 Task: Create List Onboarding in Board IT Management to Workspace Customer Service. Create List Offboarding in Board Social Media Content Creation to Workspace Customer Service. Create List Employee Benefits in Board Market Sizing and Segmentation to Workspace Customer Service
Action: Mouse moved to (86, 330)
Screenshot: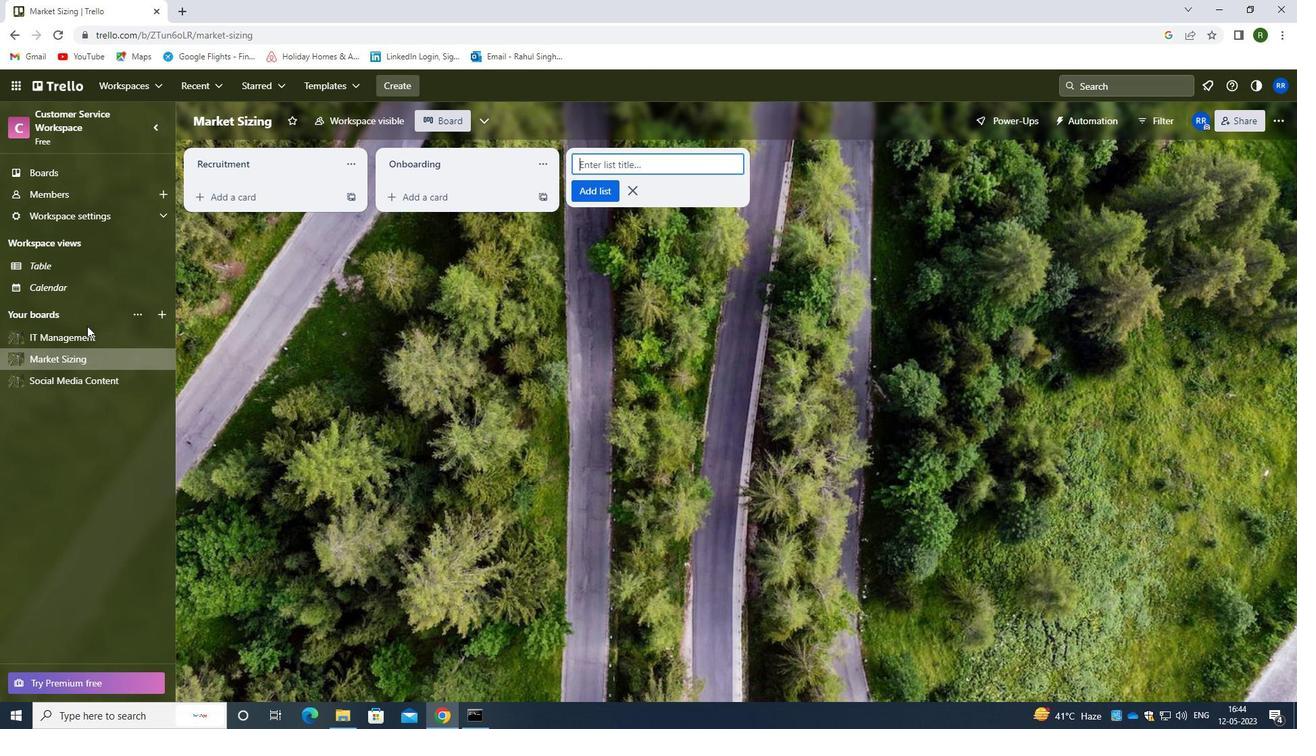 
Action: Mouse pressed left at (86, 330)
Screenshot: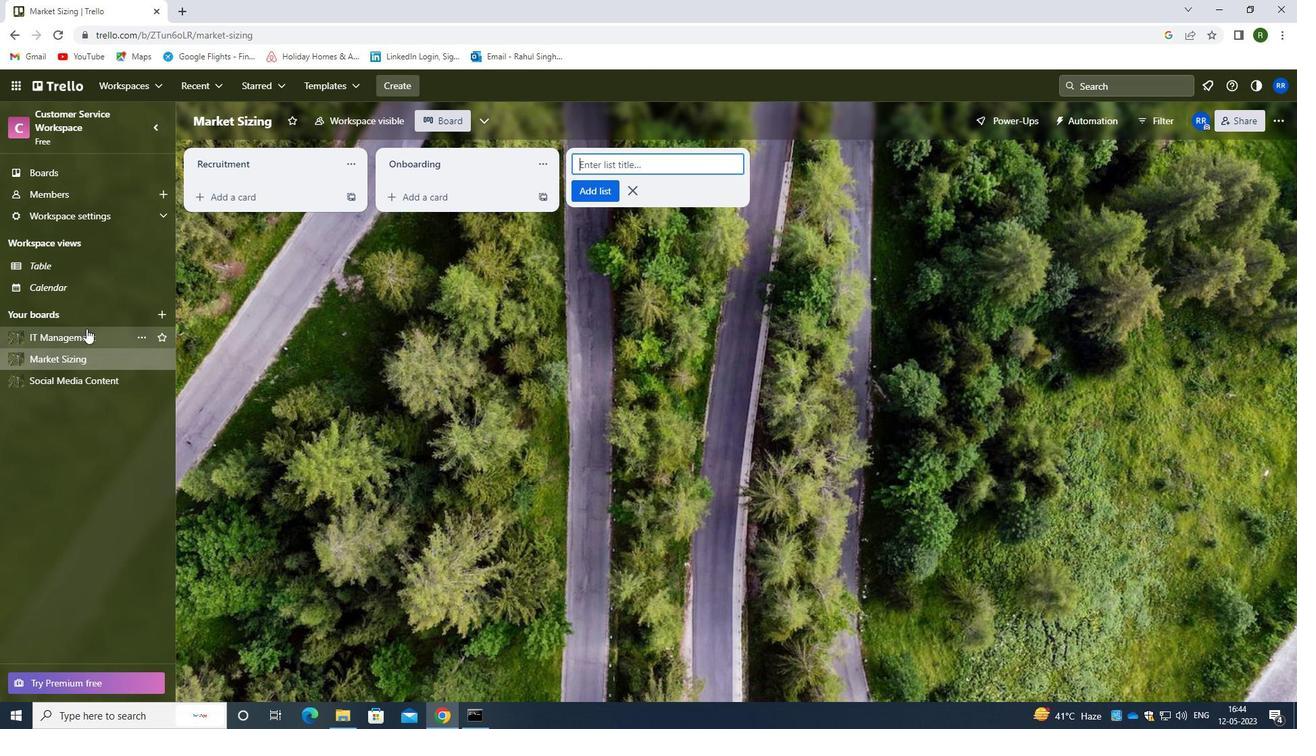 
Action: Mouse moved to (644, 155)
Screenshot: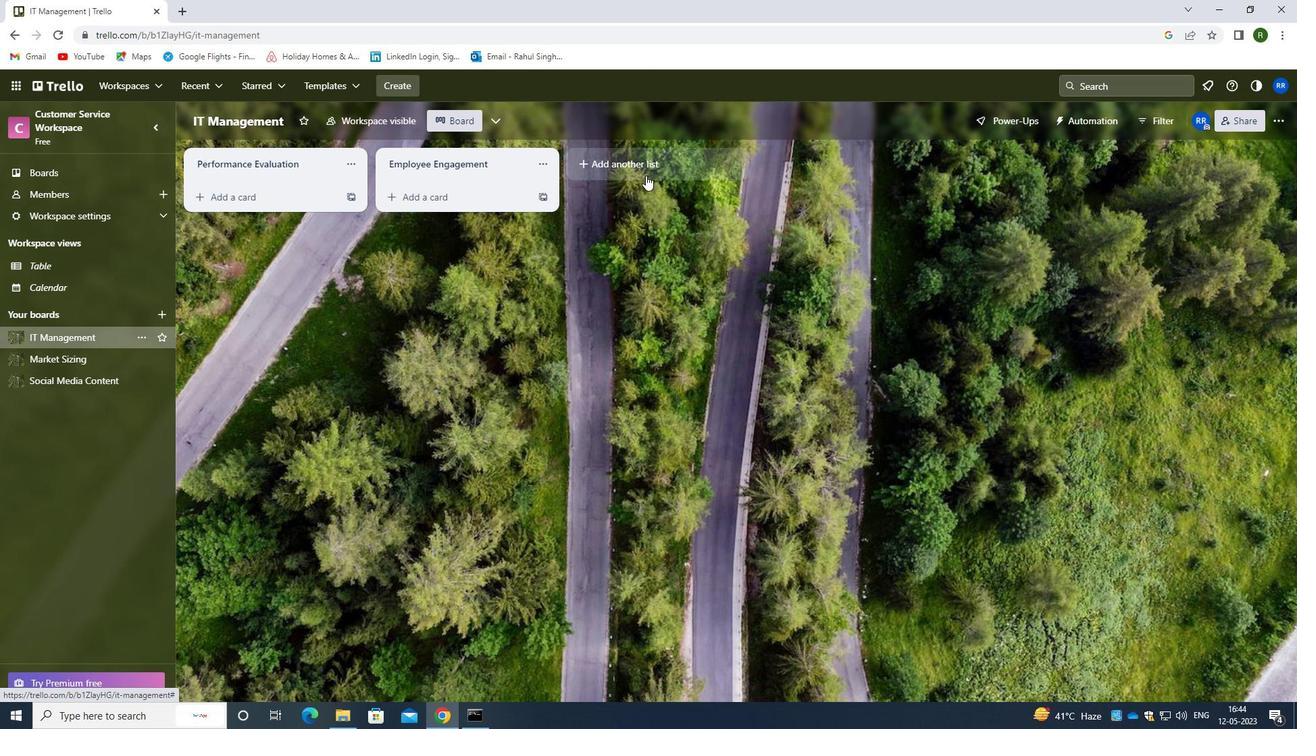 
Action: Mouse pressed left at (644, 155)
Screenshot: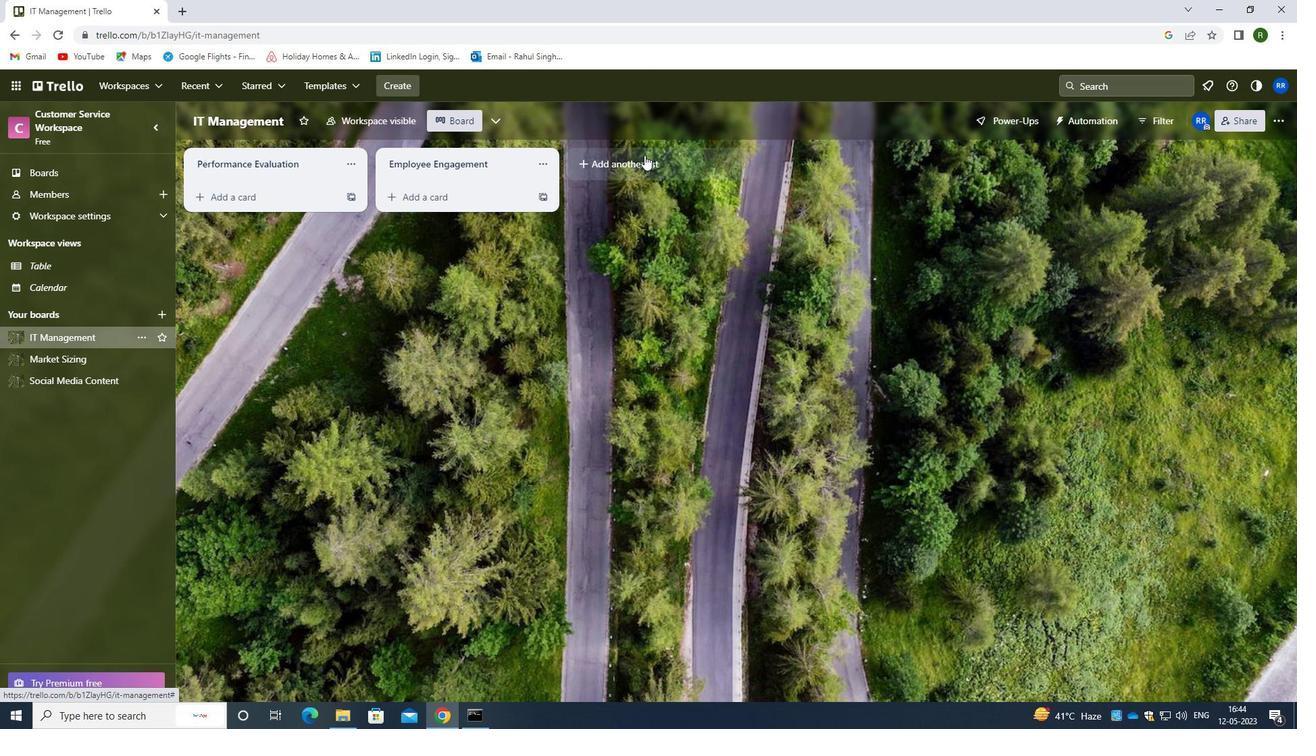 
Action: Mouse moved to (623, 164)
Screenshot: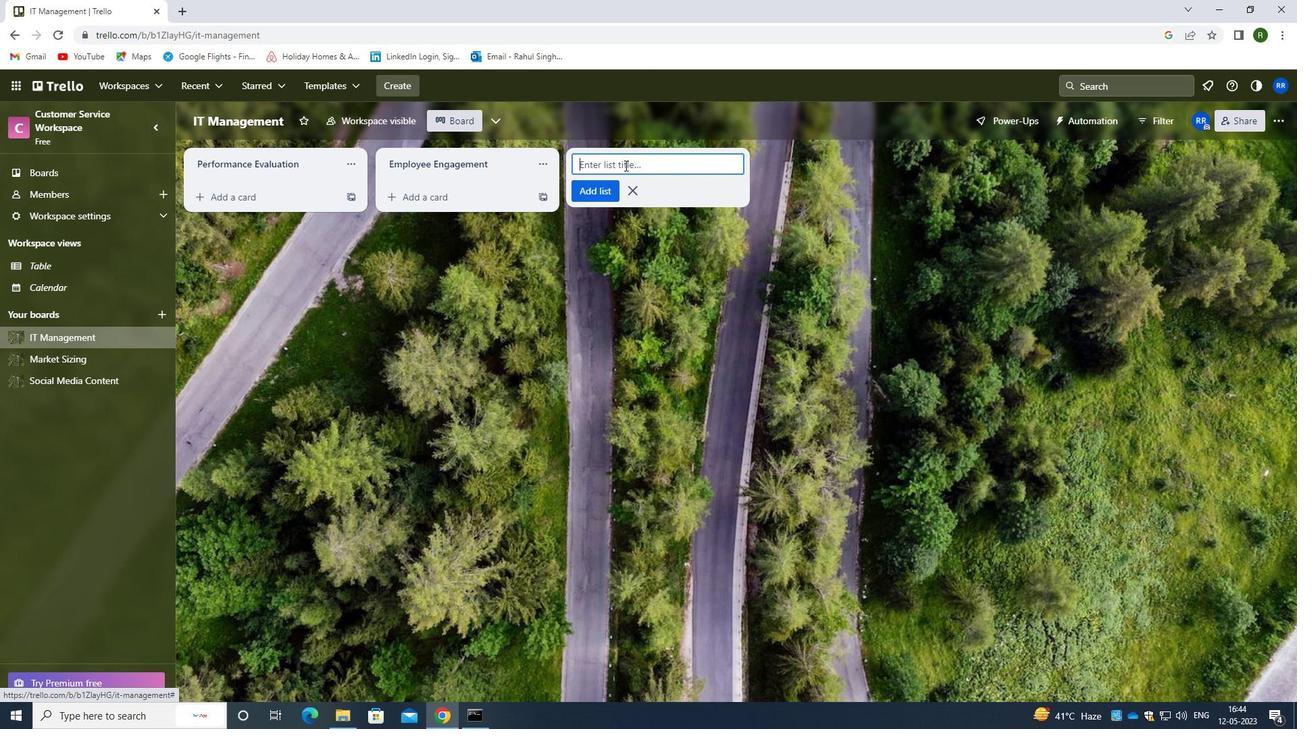
Action: Mouse pressed left at (623, 164)
Screenshot: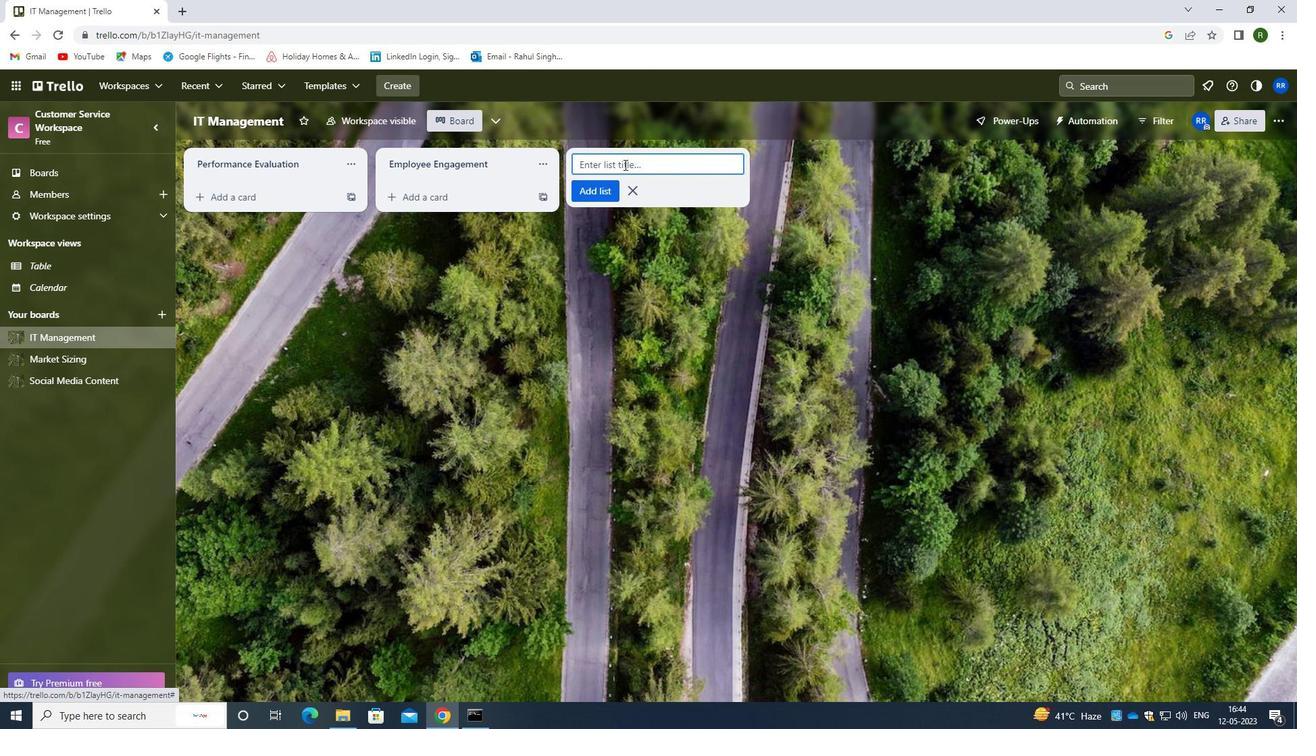 
Action: Mouse moved to (570, 141)
Screenshot: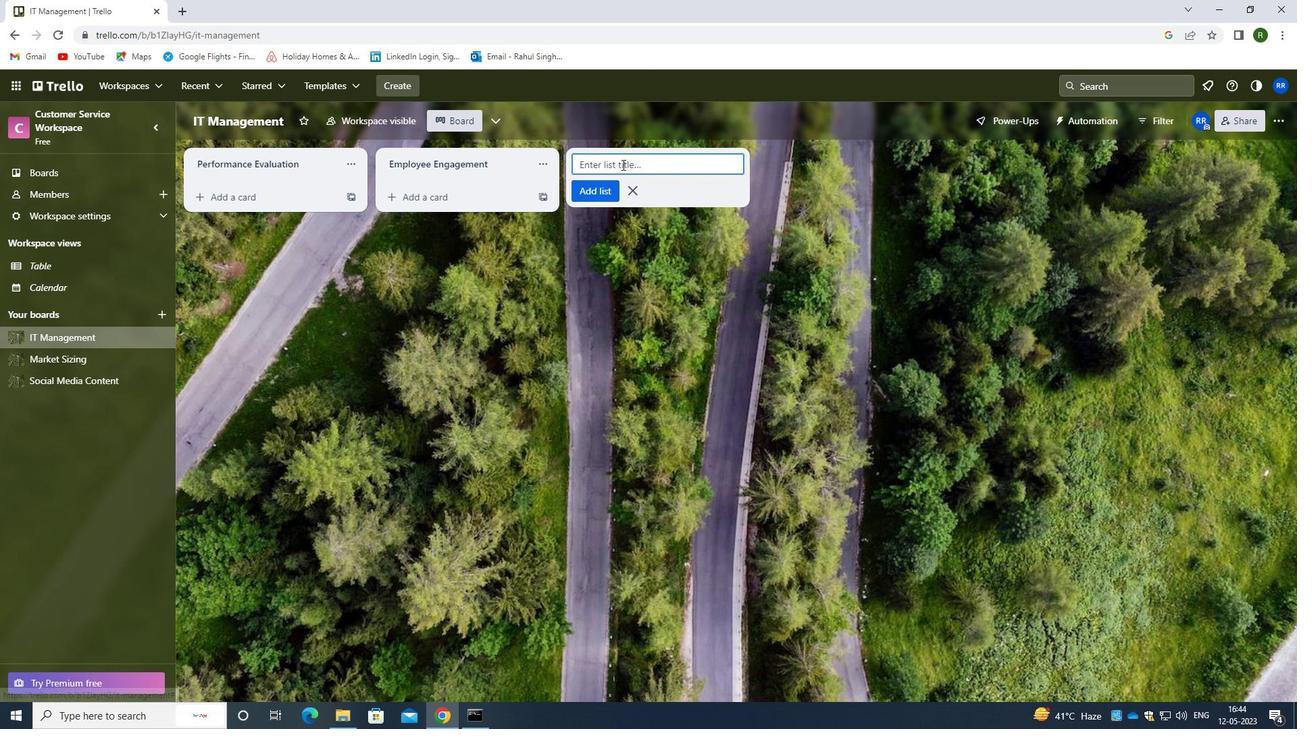 
Action: Key pressed <Key.caps_lock>b<Key.backspace>o<Key.caps_lock>nboarding
Screenshot: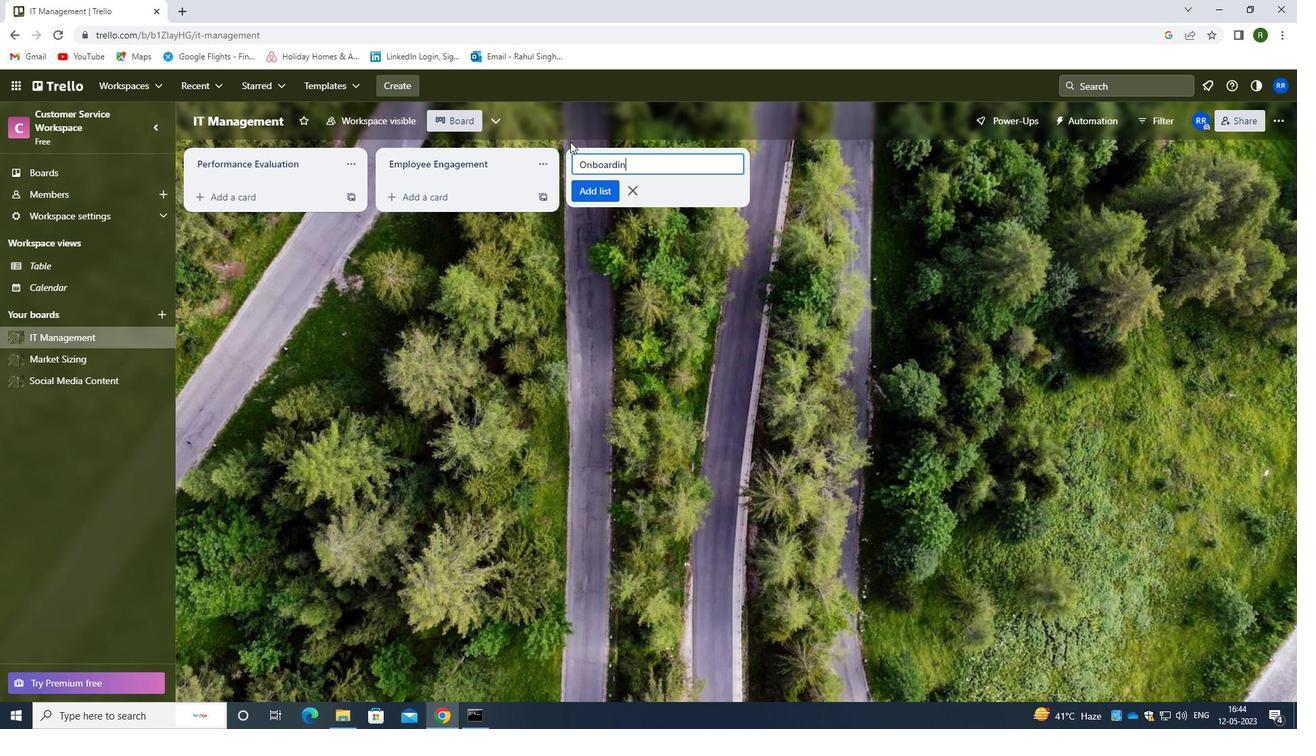 
Action: Mouse moved to (601, 196)
Screenshot: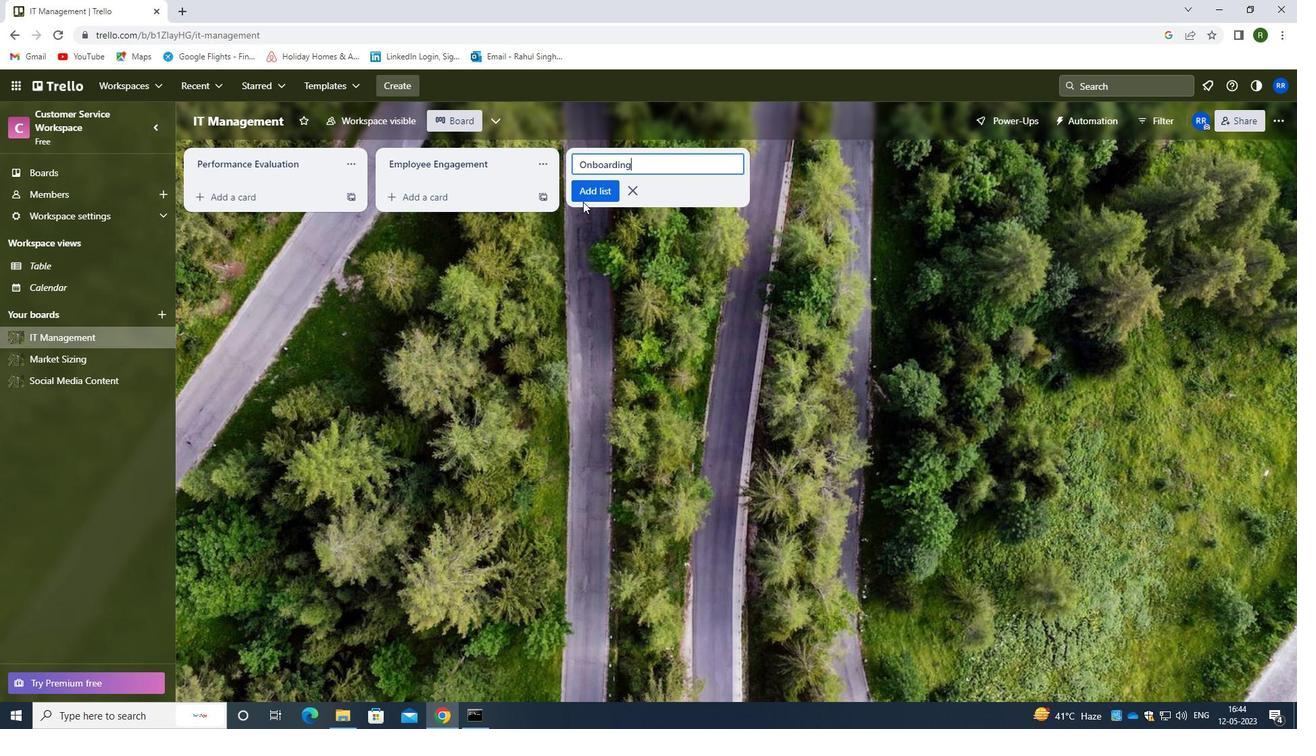
Action: Mouse pressed left at (601, 196)
Screenshot: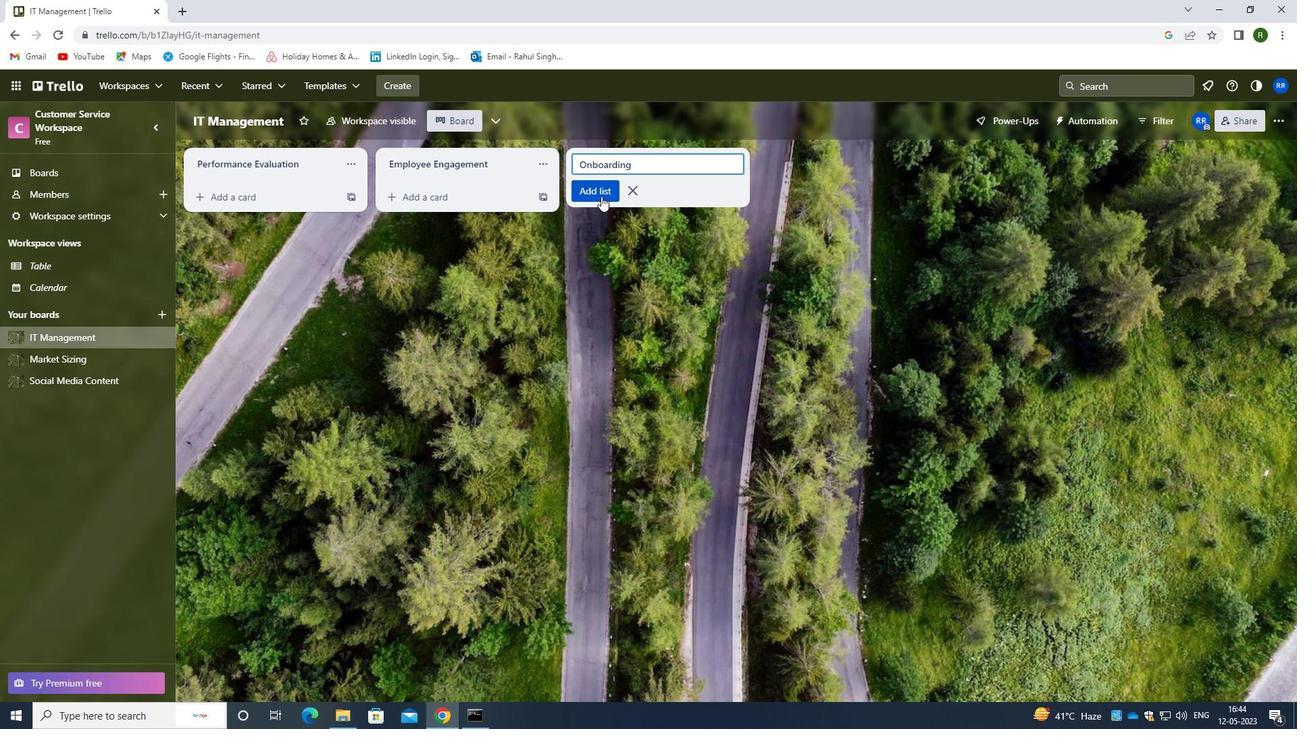 
Action: Mouse moved to (91, 377)
Screenshot: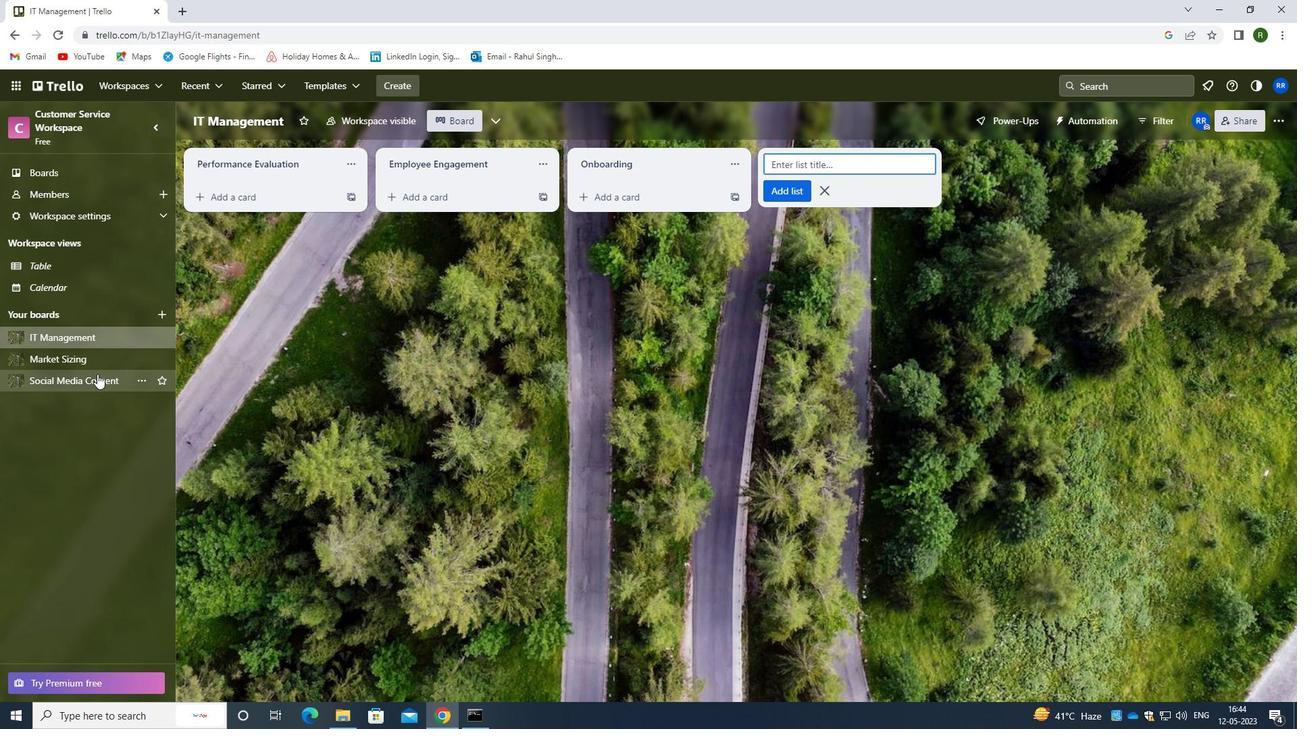 
Action: Mouse pressed left at (91, 377)
Screenshot: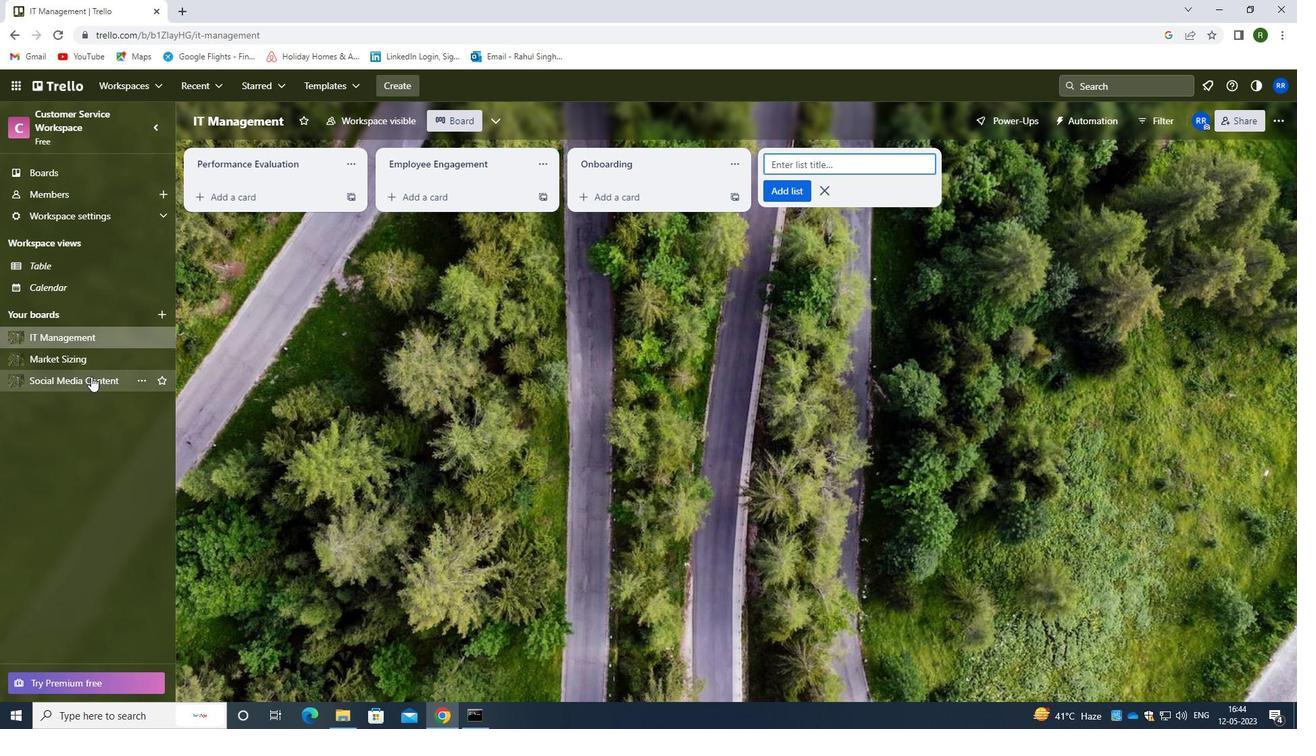 
Action: Mouse moved to (601, 162)
Screenshot: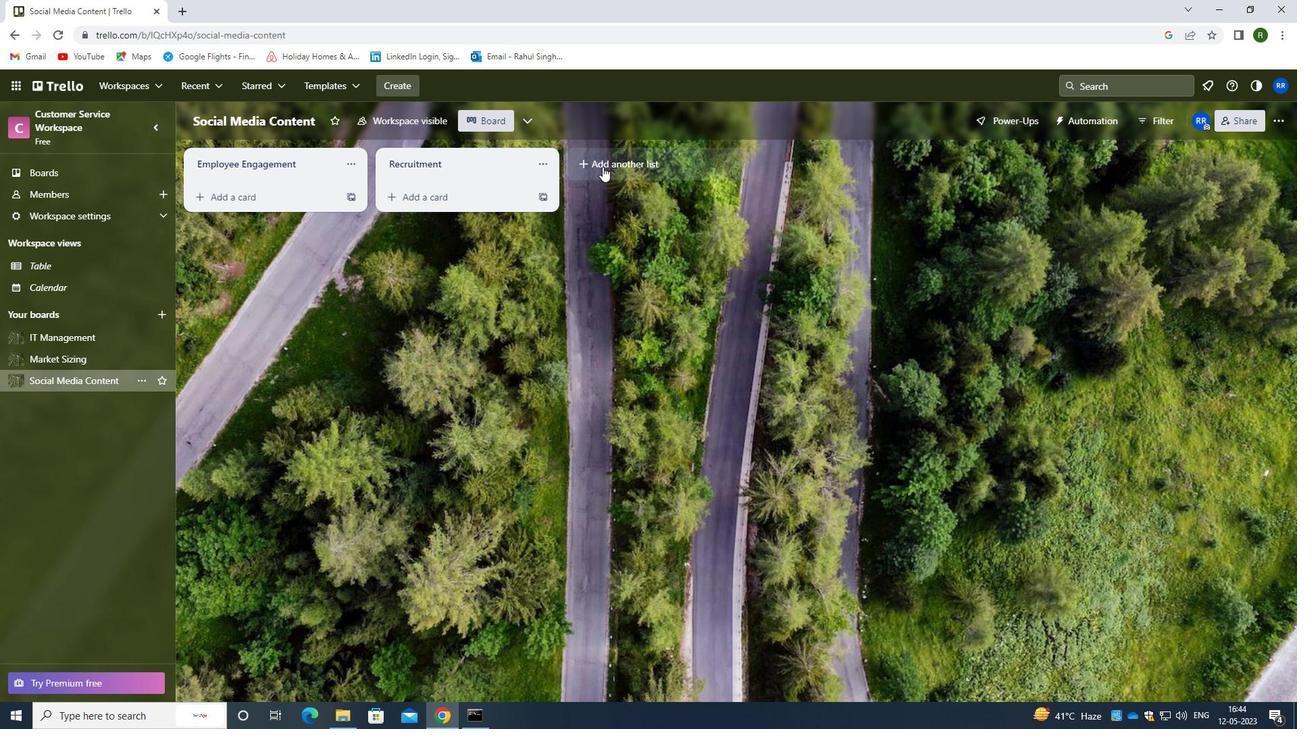 
Action: Mouse pressed left at (601, 162)
Screenshot: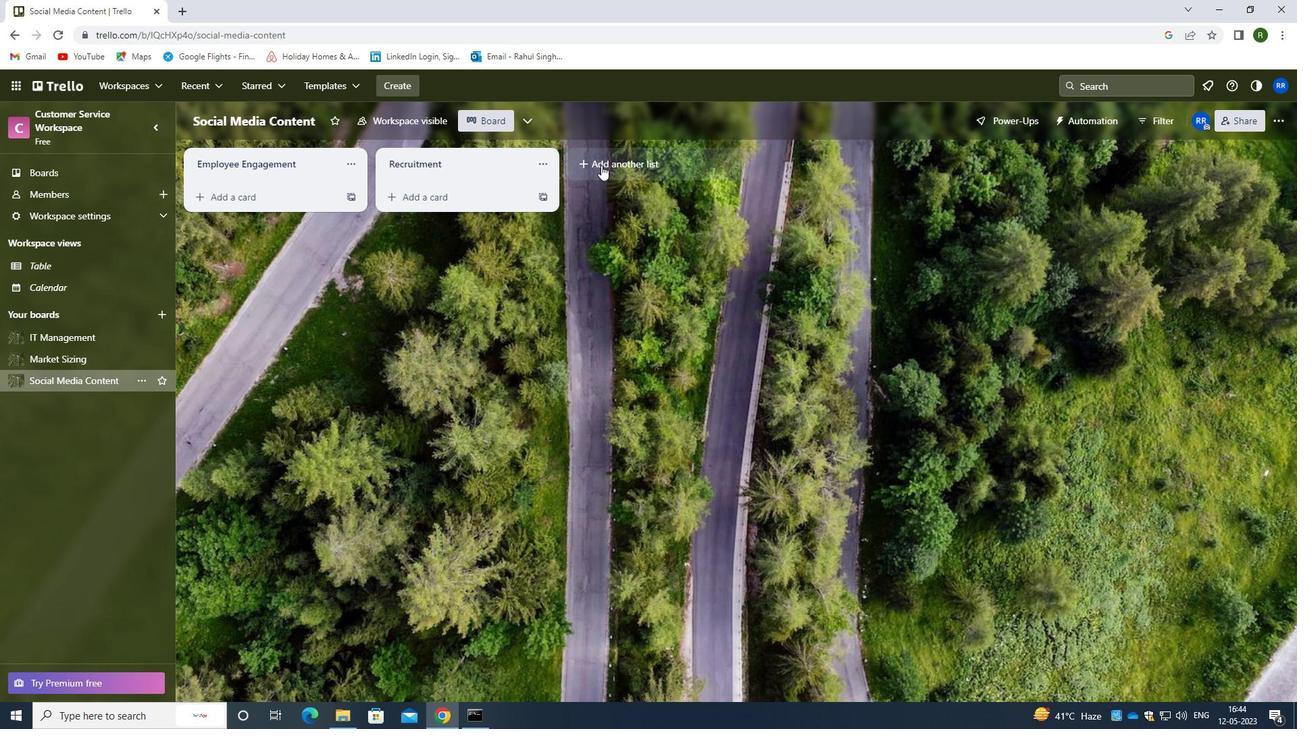 
Action: Mouse moved to (610, 172)
Screenshot: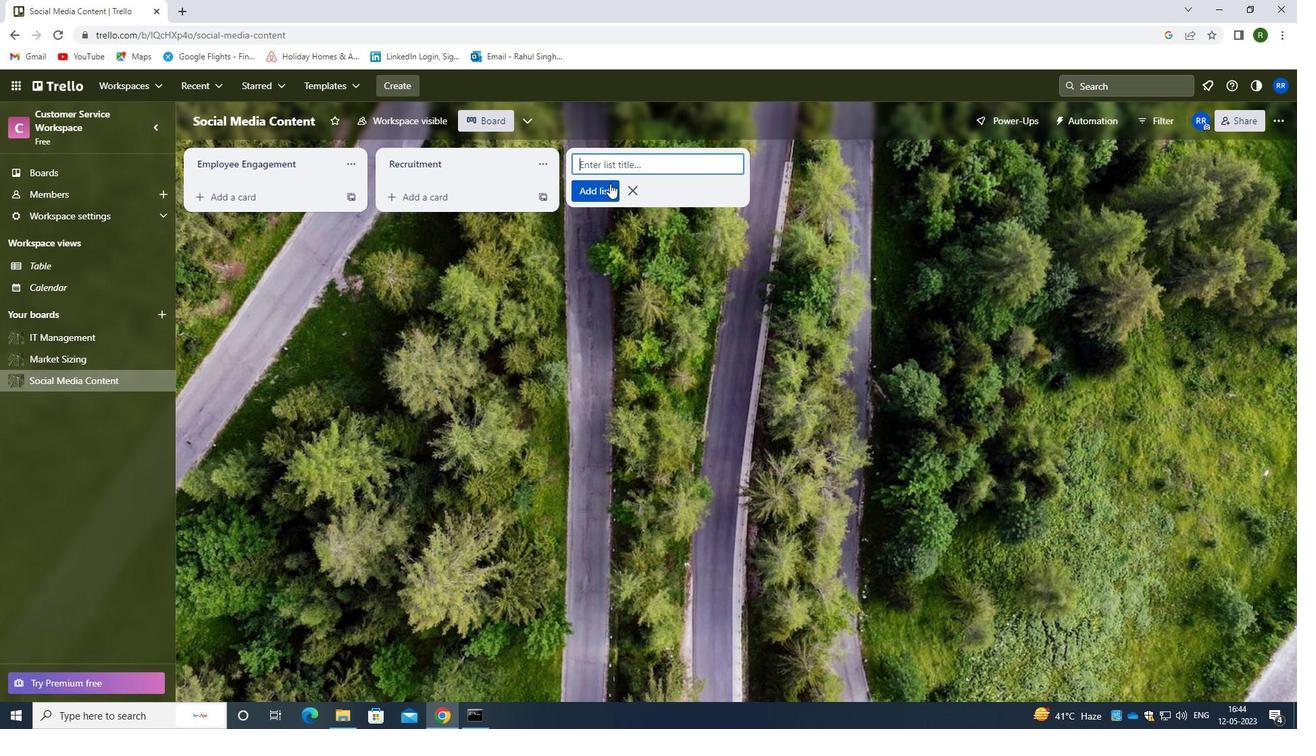 
Action: Key pressed <Key.caps_lock>o<Key.caps_lock>ffboarding
Screenshot: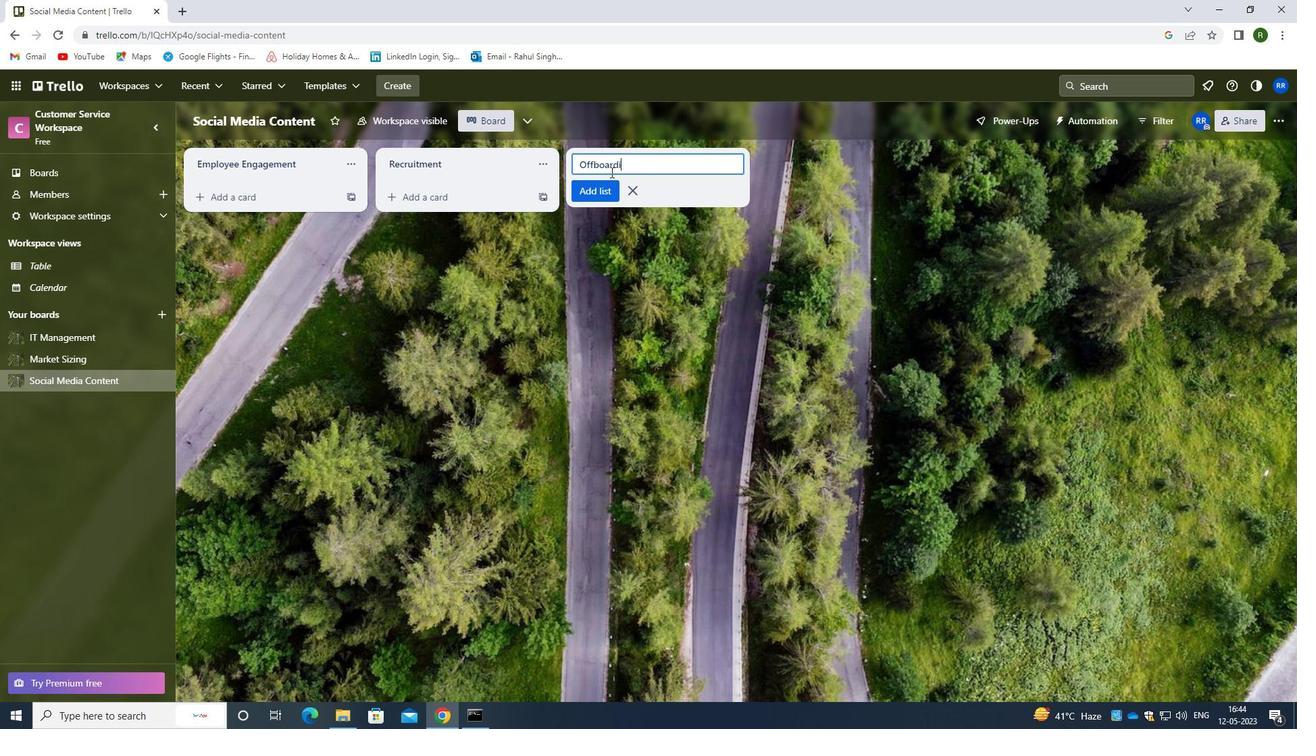 
Action: Mouse moved to (595, 193)
Screenshot: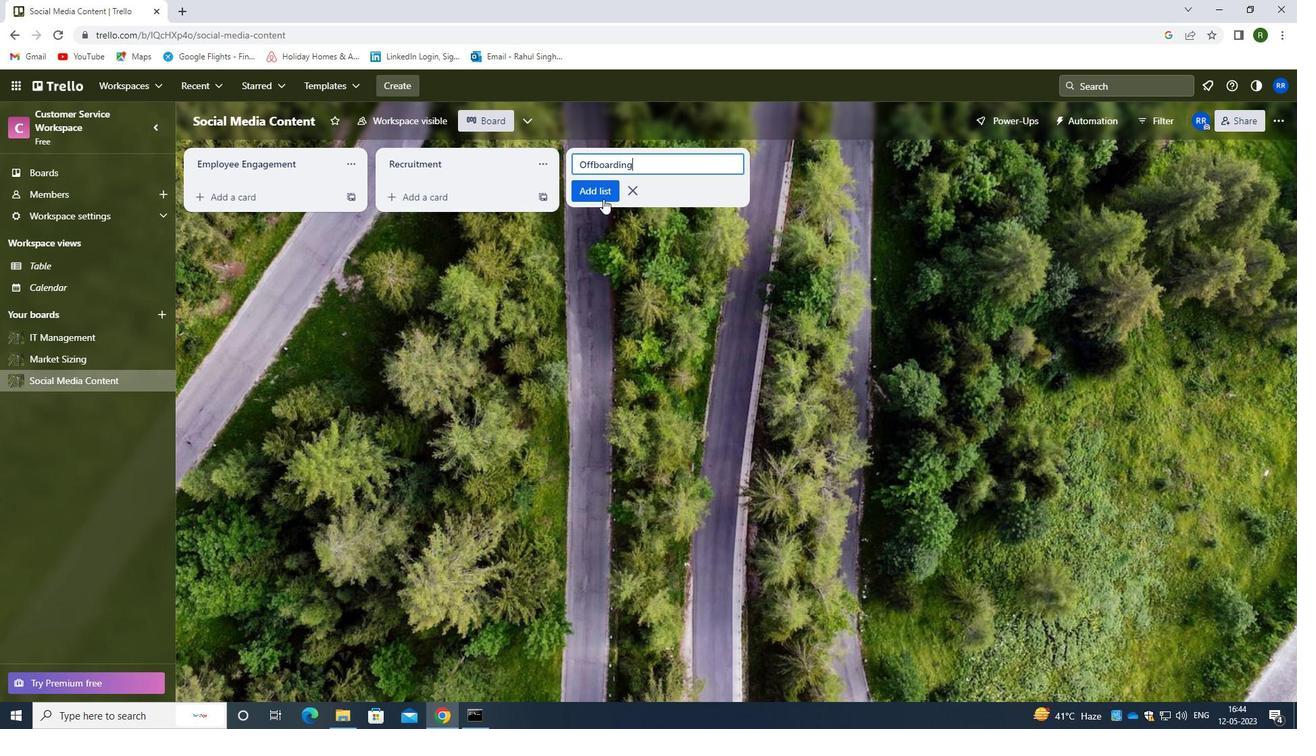 
Action: Mouse pressed left at (595, 193)
Screenshot: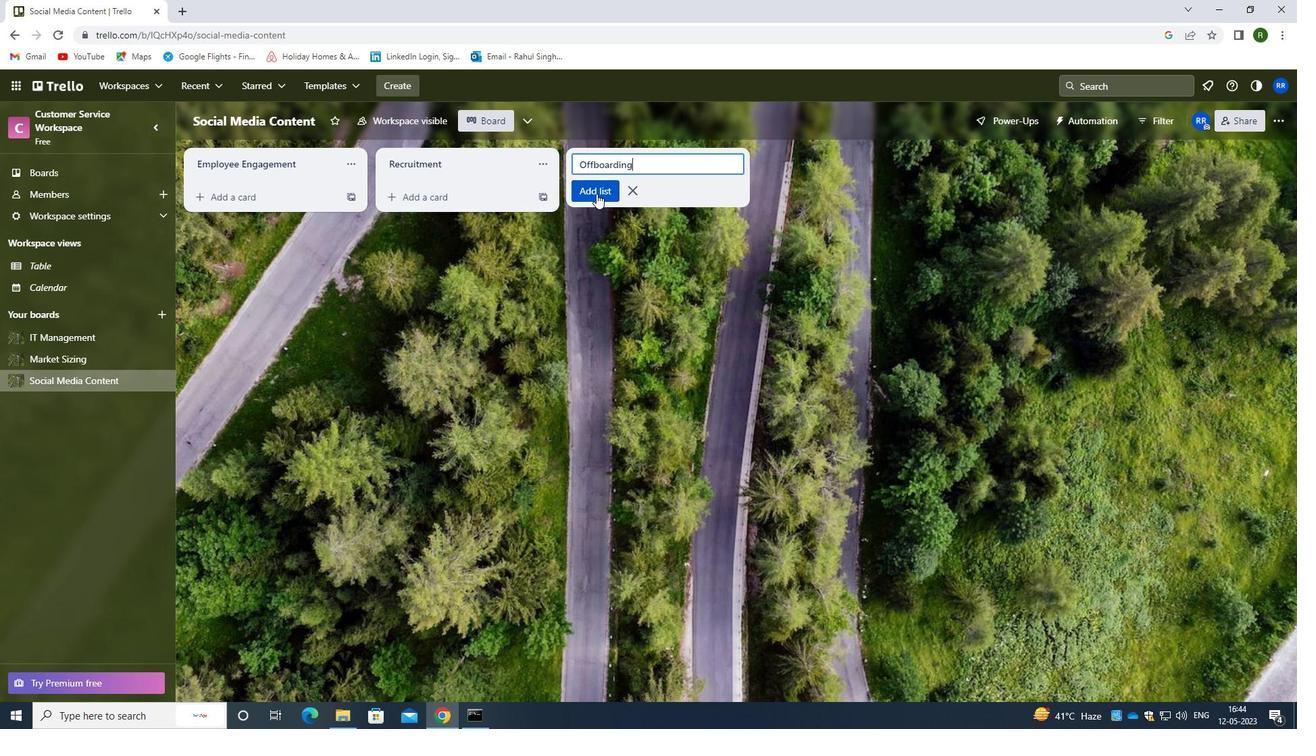 
Action: Mouse moved to (114, 366)
Screenshot: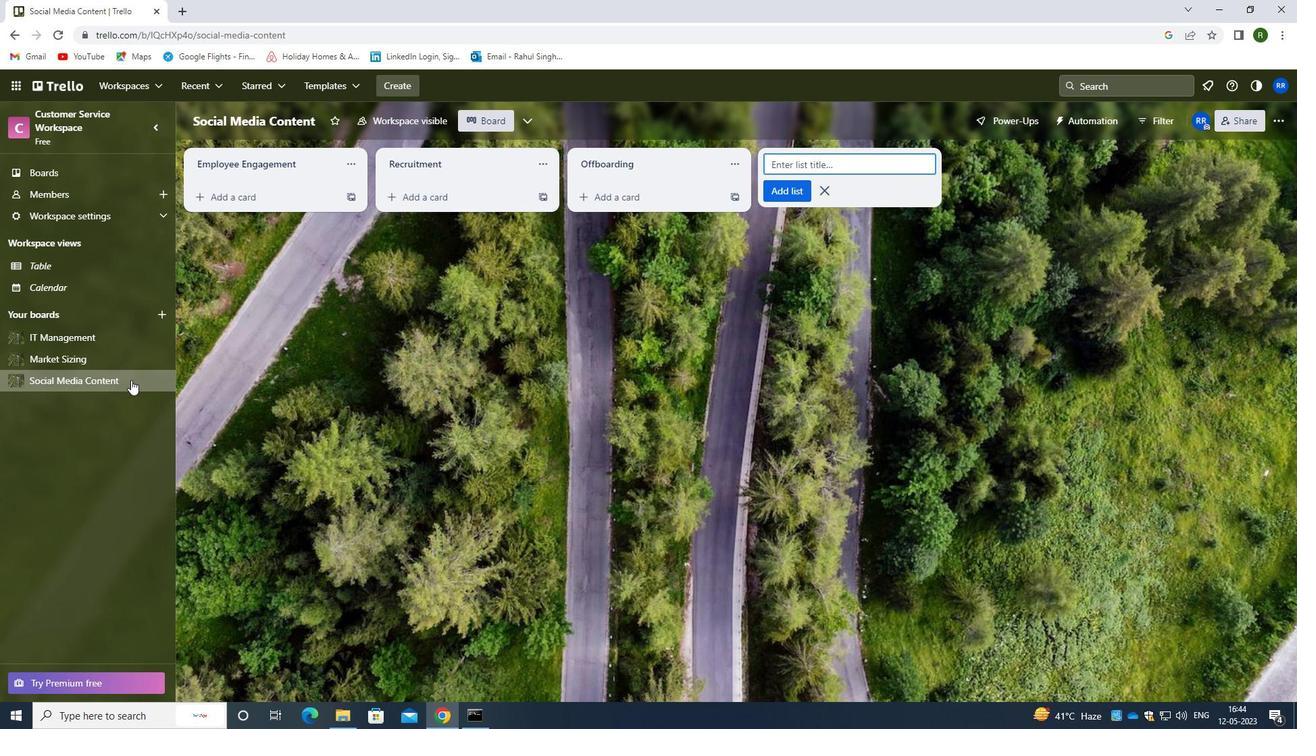
Action: Mouse pressed left at (114, 366)
Screenshot: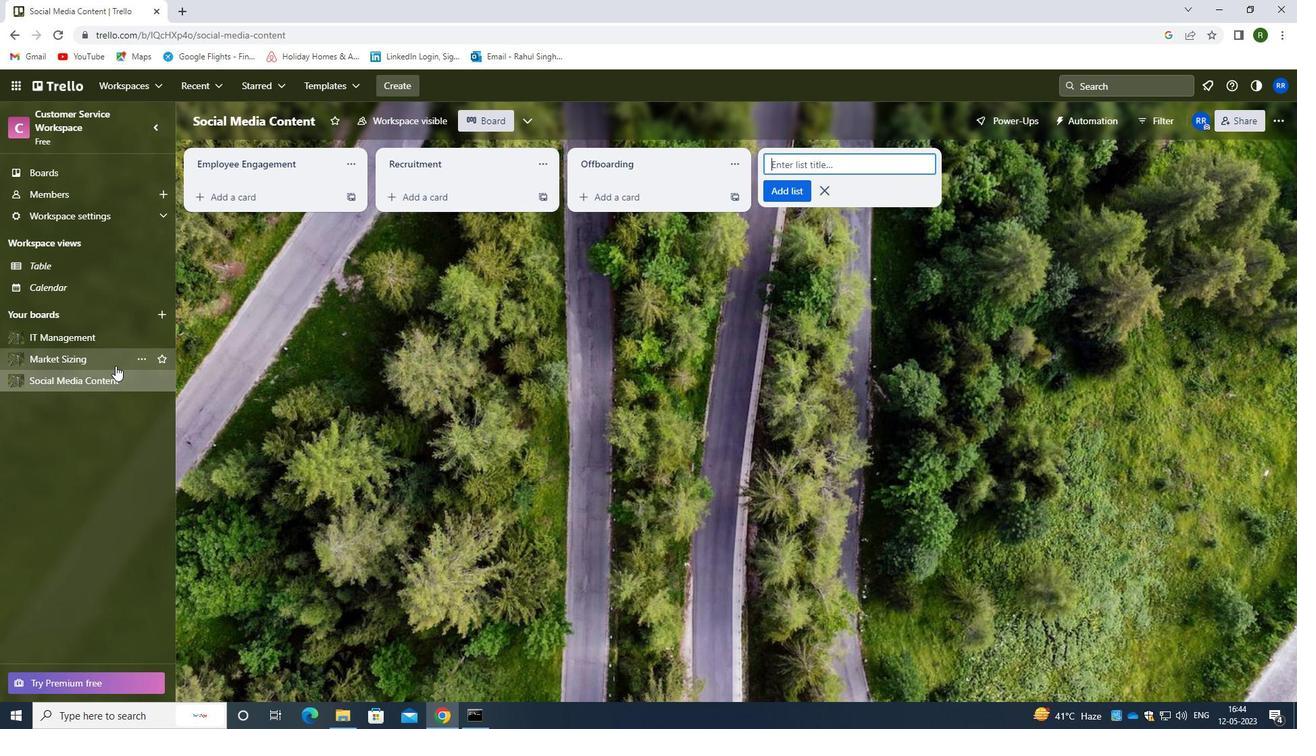 
Action: Mouse moved to (108, 374)
Screenshot: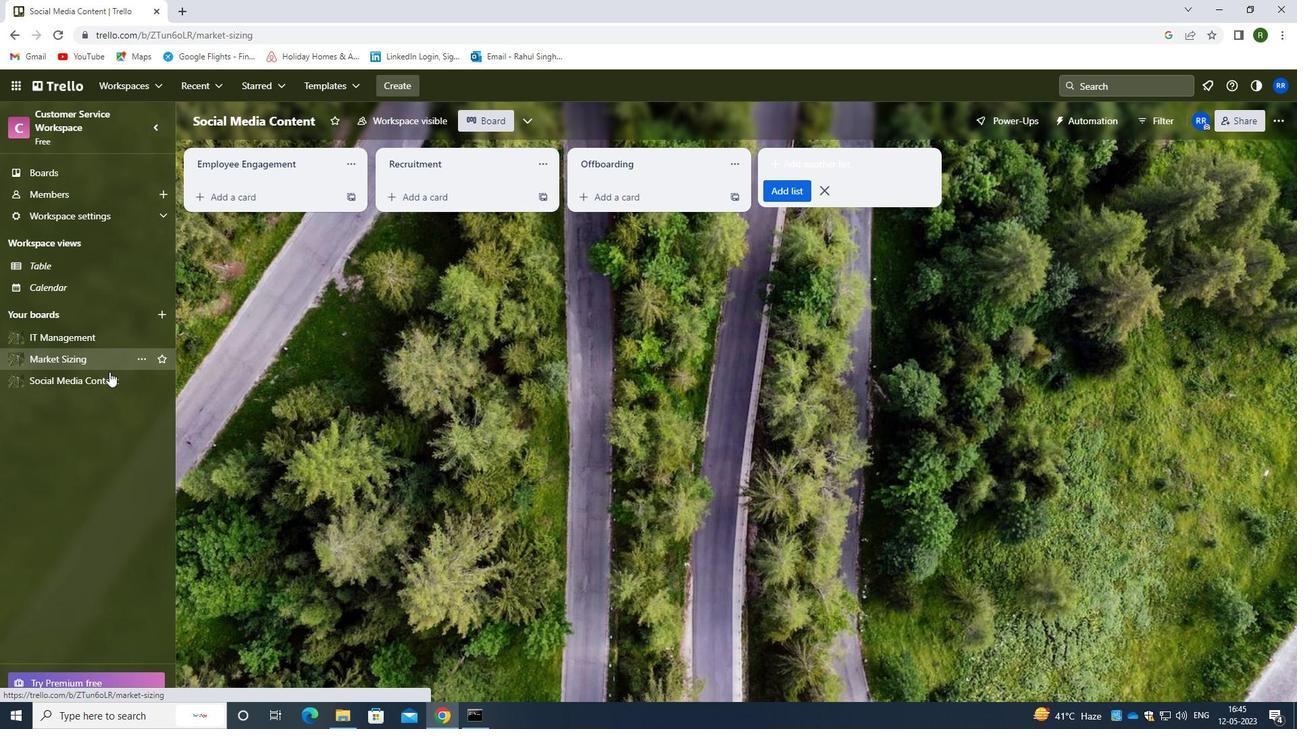 
Action: Mouse pressed left at (108, 374)
Screenshot: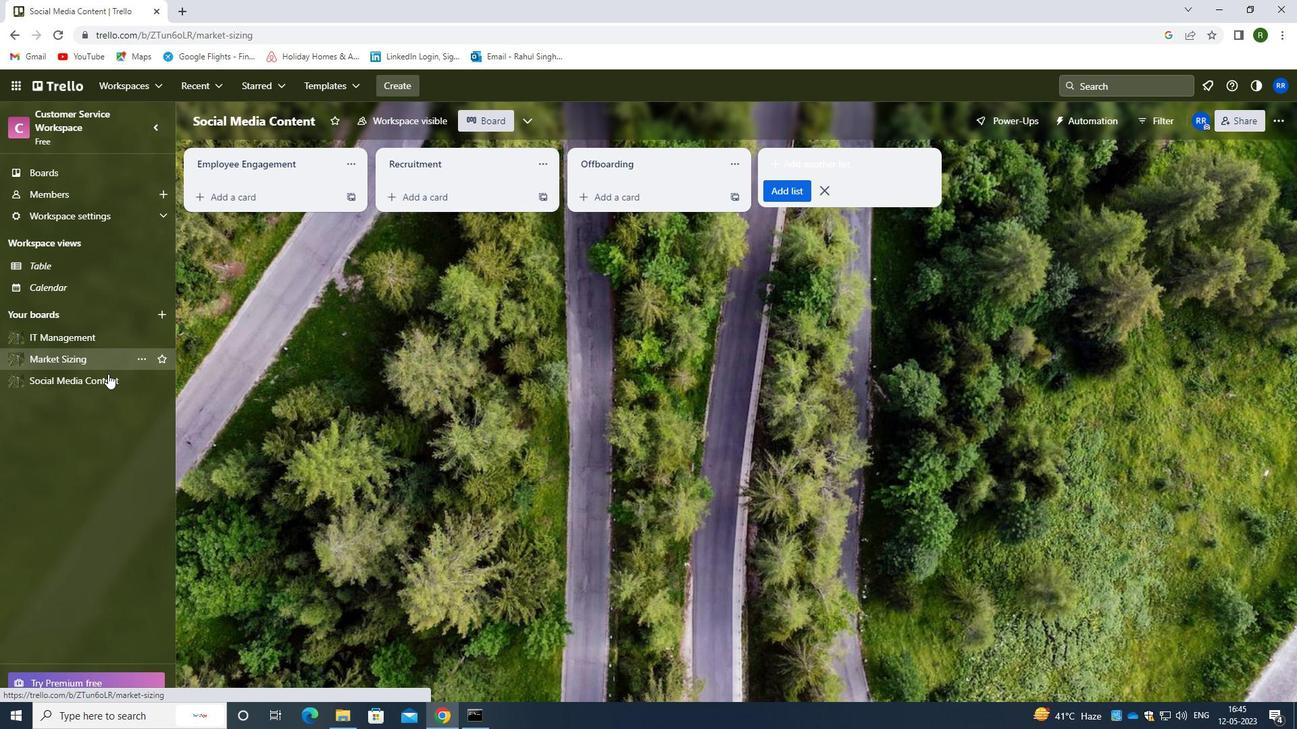
Action: Mouse moved to (618, 172)
Screenshot: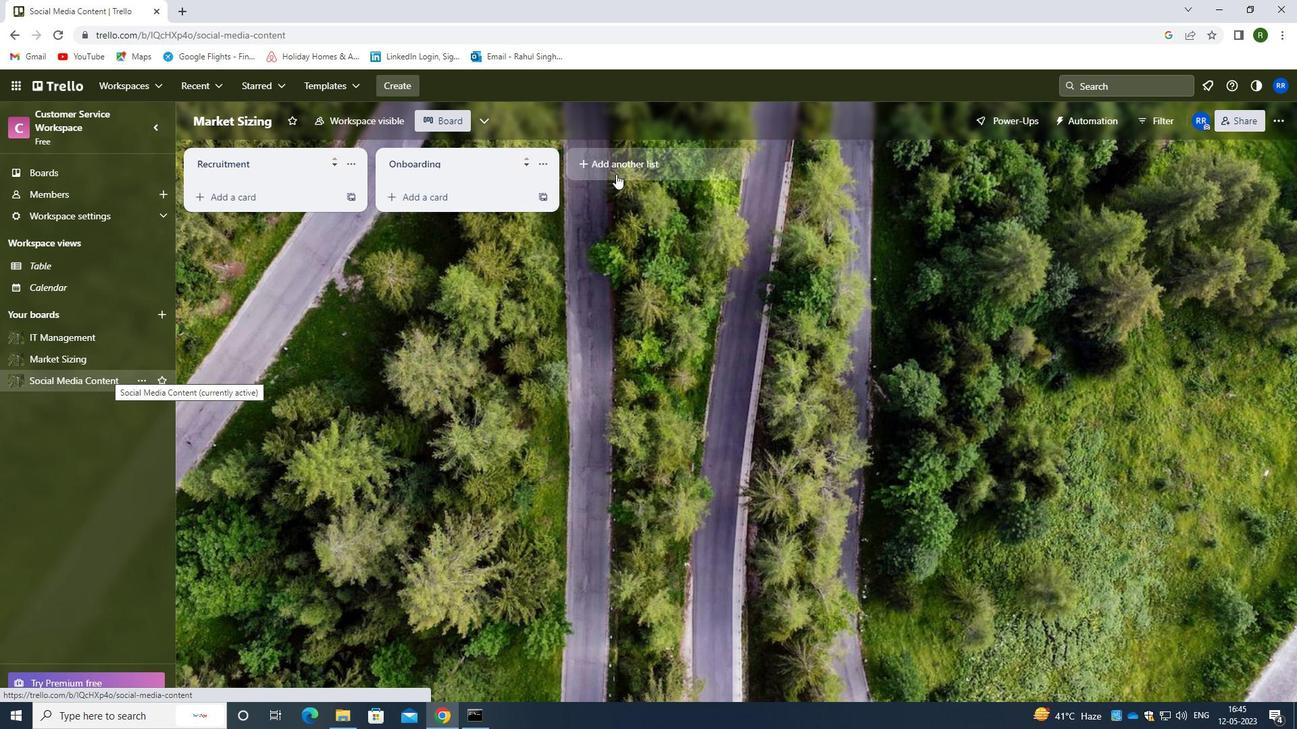 
Action: Mouse pressed left at (618, 172)
Screenshot: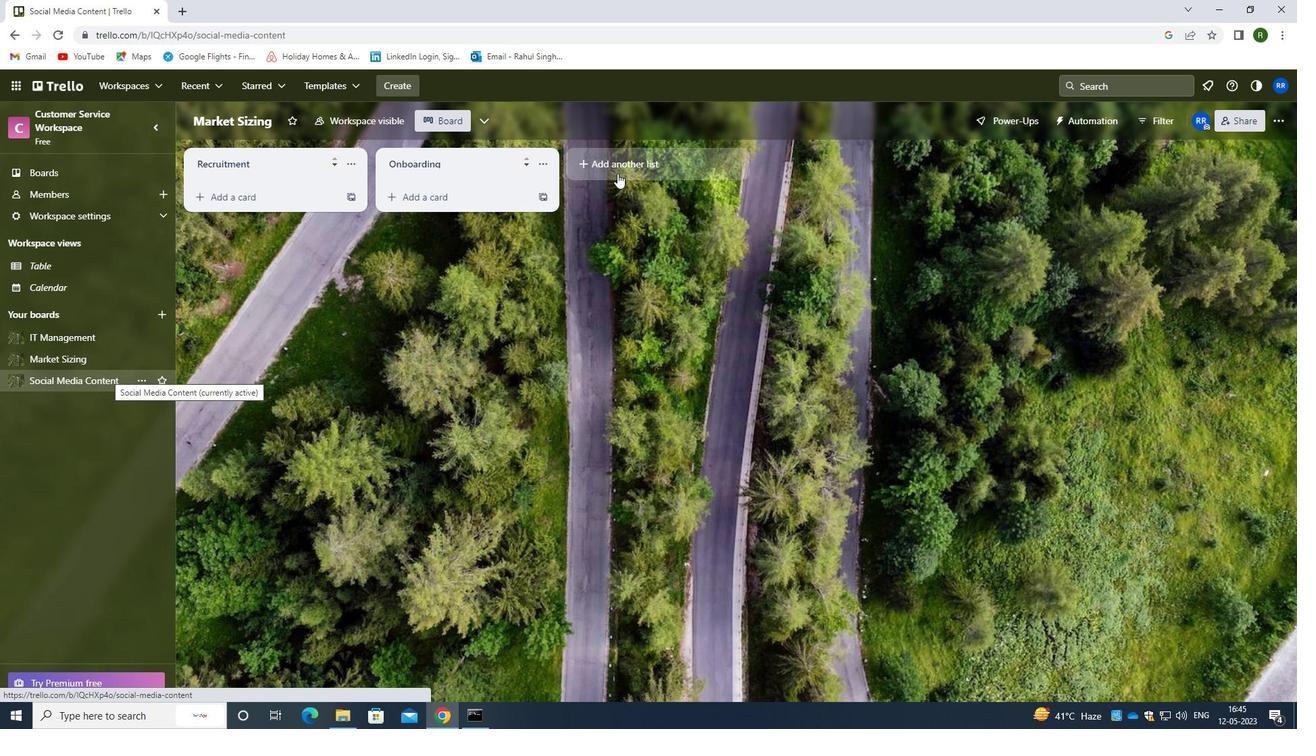 
Action: Mouse moved to (535, 277)
Screenshot: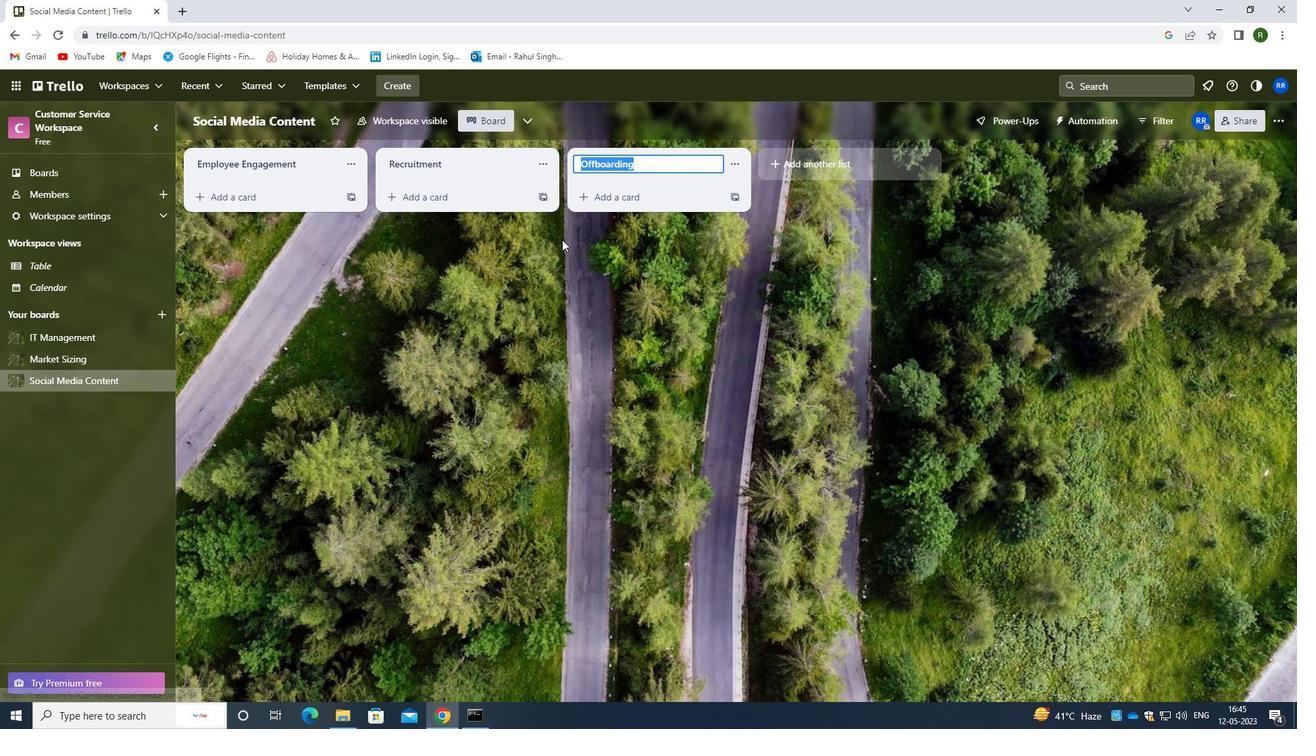 
Action: Mouse pressed left at (535, 277)
Screenshot: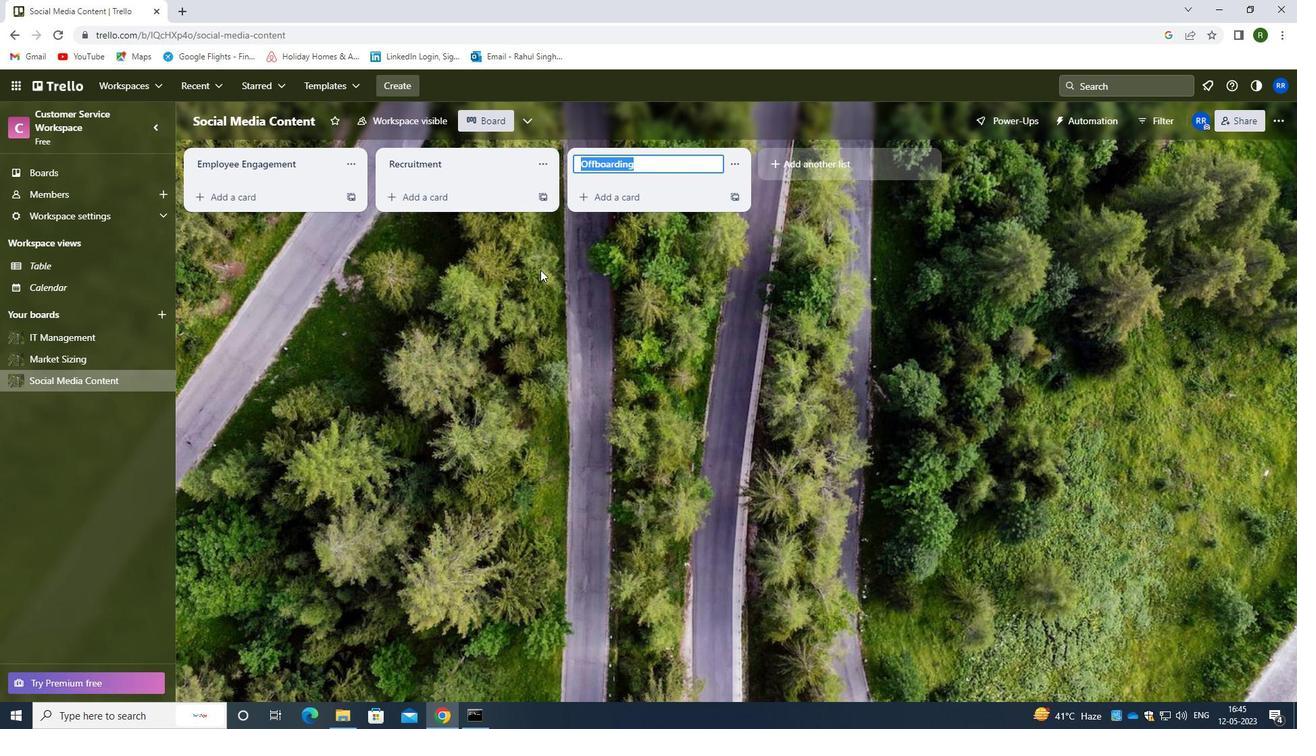 
Action: Mouse moved to (103, 365)
Screenshot: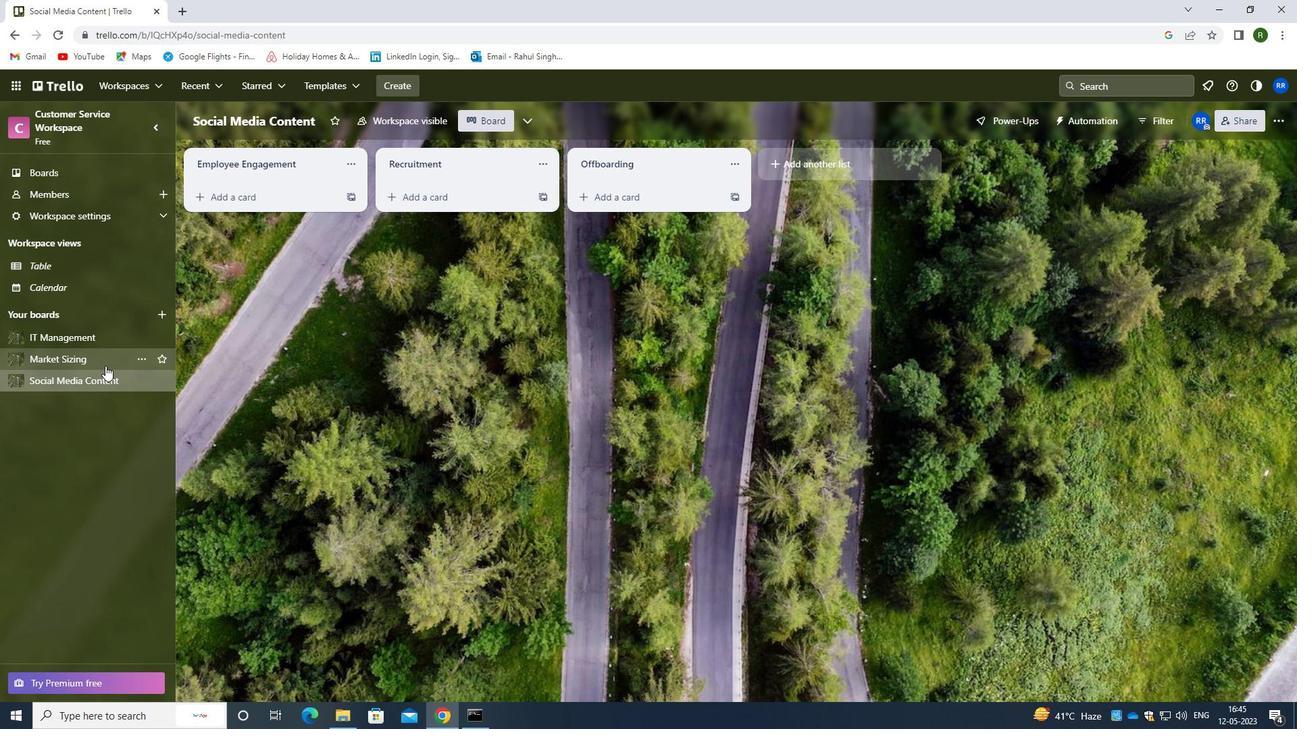 
Action: Mouse pressed left at (103, 365)
Screenshot: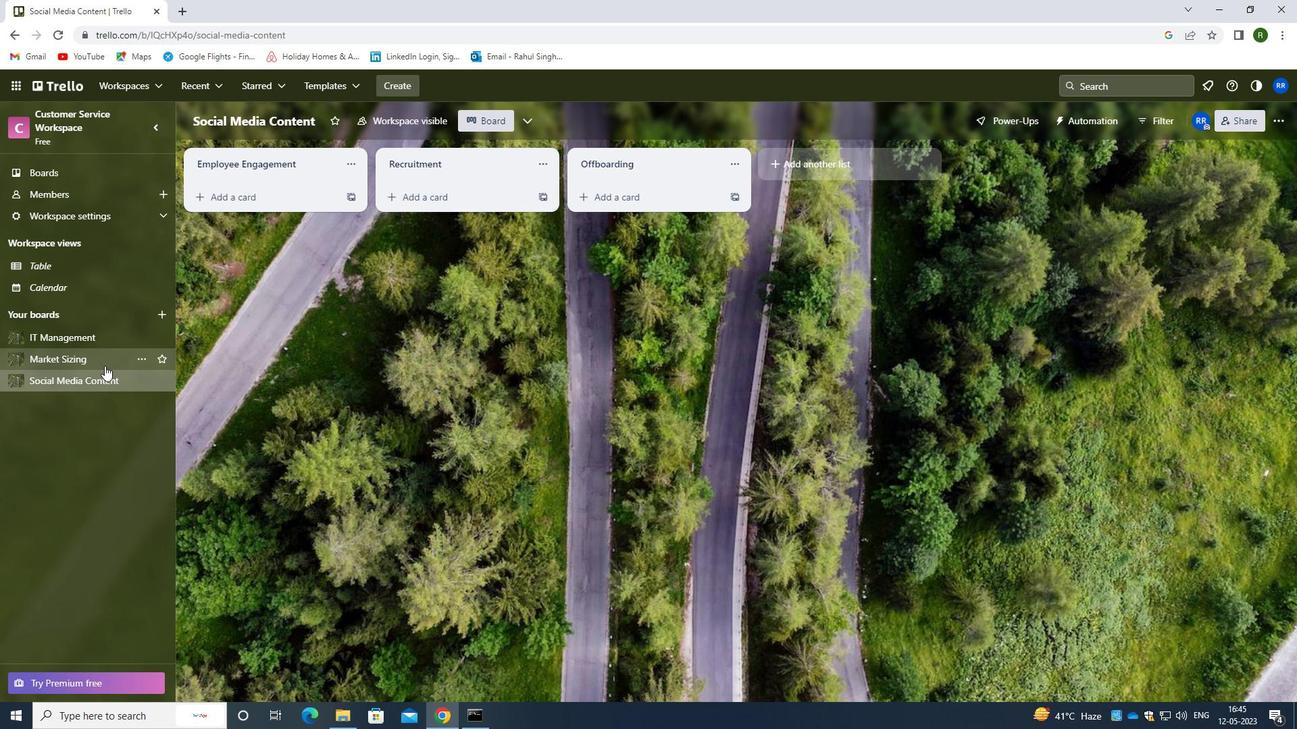 
Action: Mouse moved to (633, 159)
Screenshot: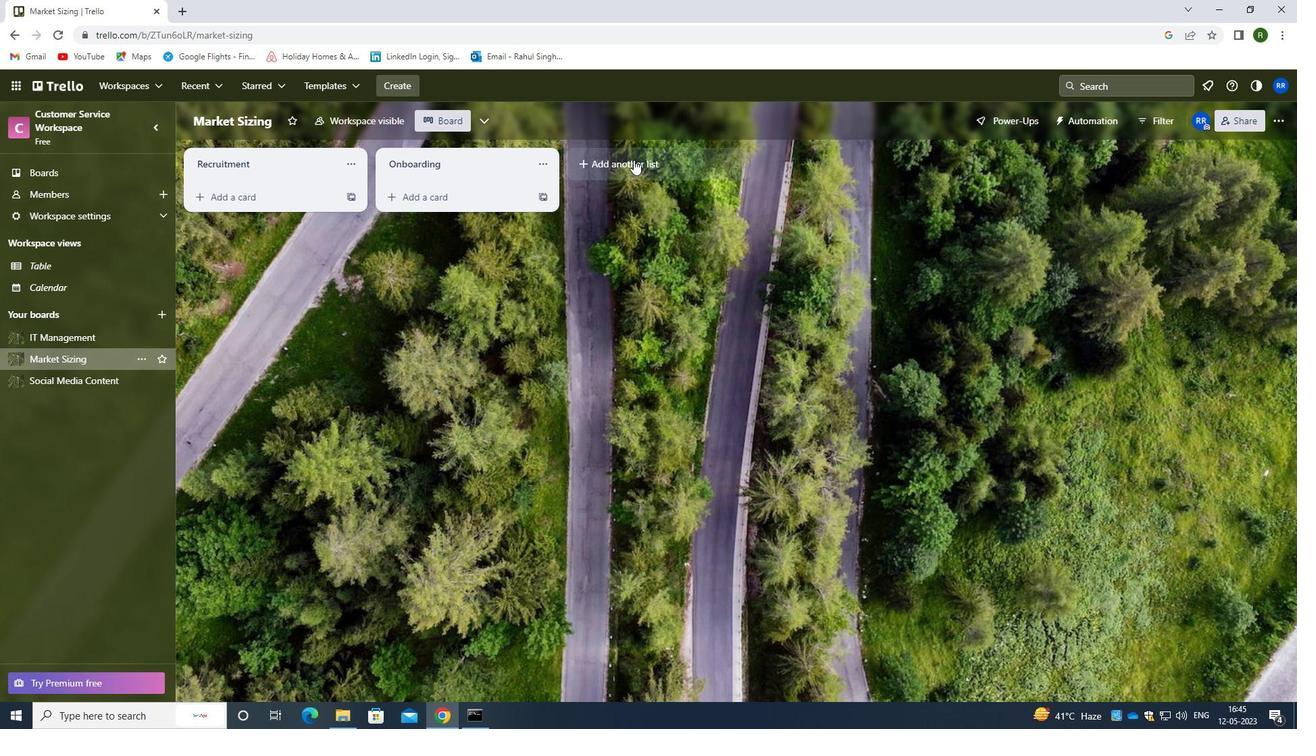 
Action: Mouse pressed left at (633, 159)
Screenshot: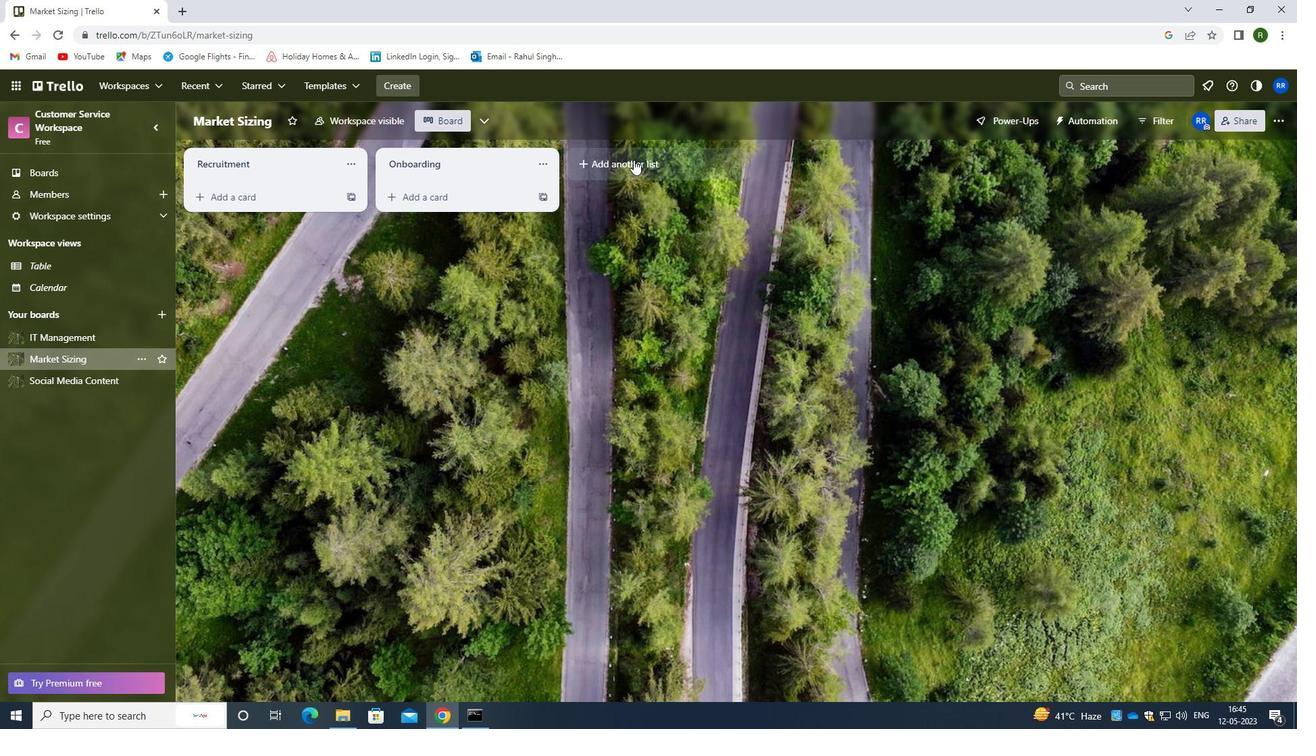 
Action: Mouse moved to (637, 165)
Screenshot: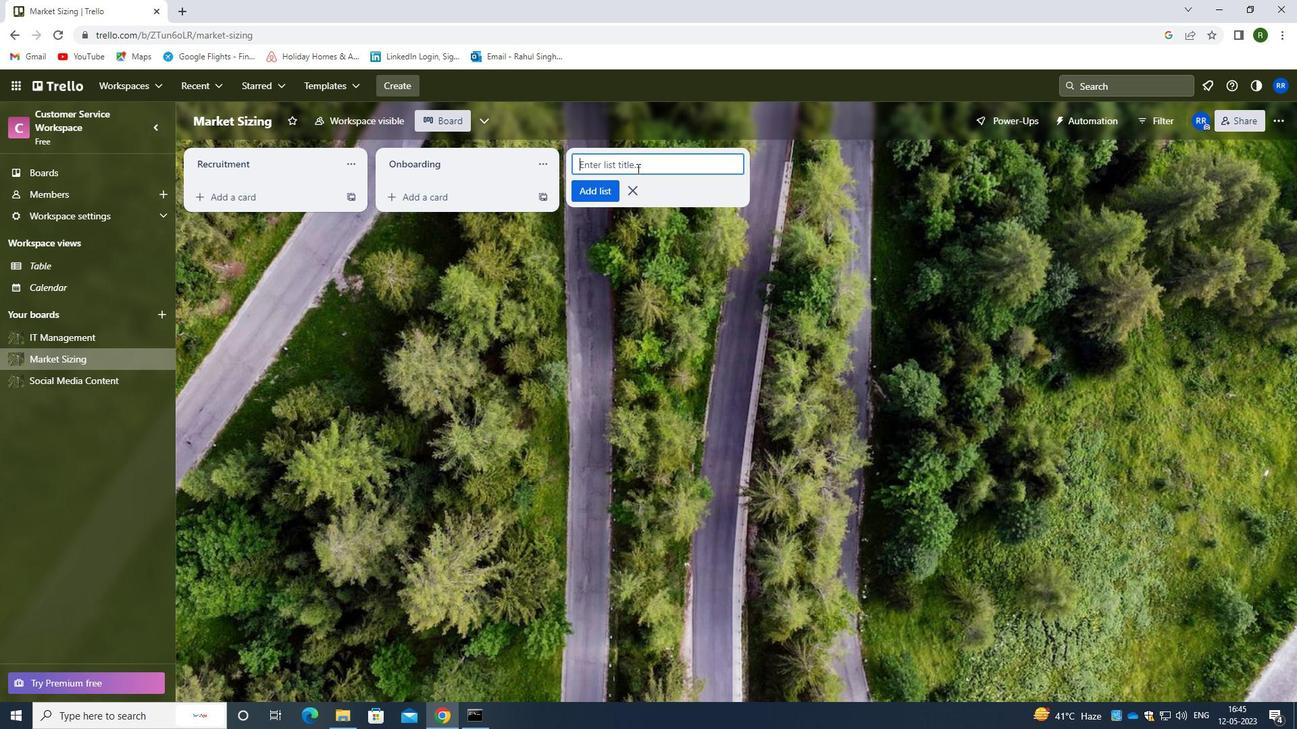 
Action: Key pressed <Key.caps_lock>e<Key.caps_lock>mployee<Key.space><Key.caps_lock>b<Key.caps_lock>enifits
Screenshot: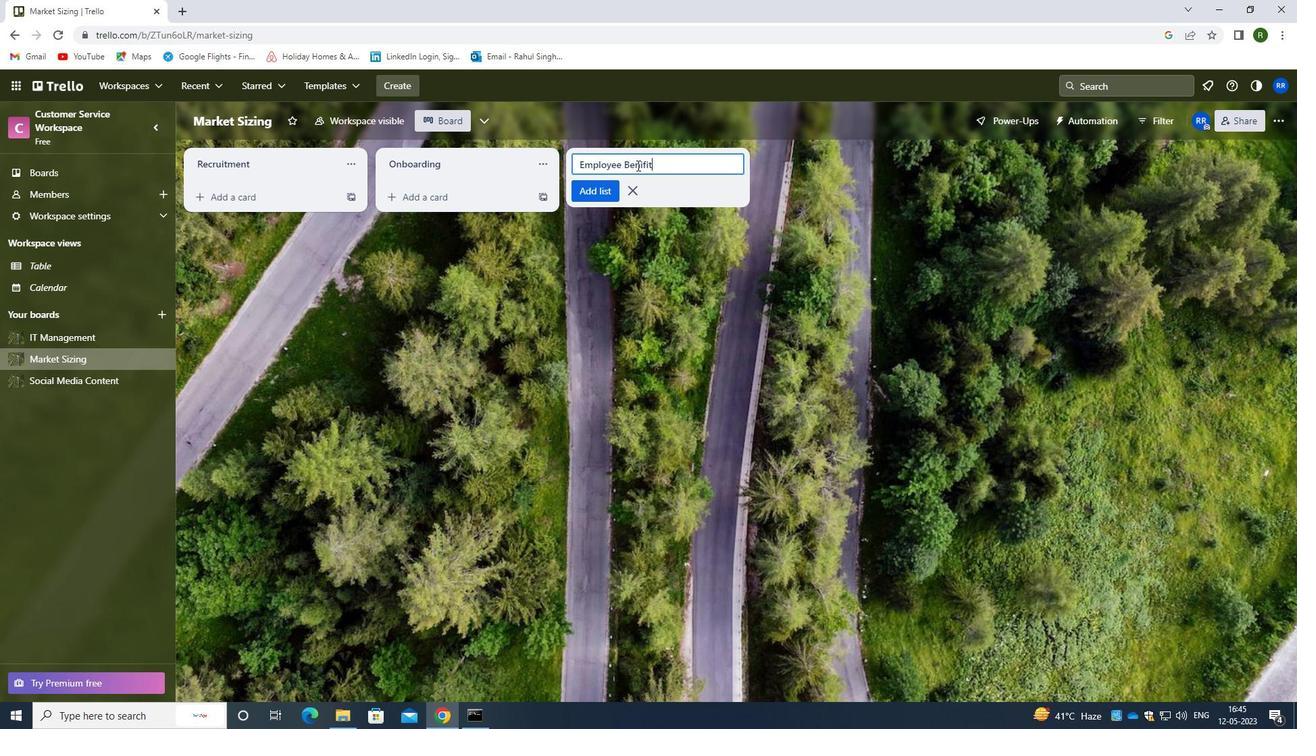 
Action: Mouse moved to (643, 166)
Screenshot: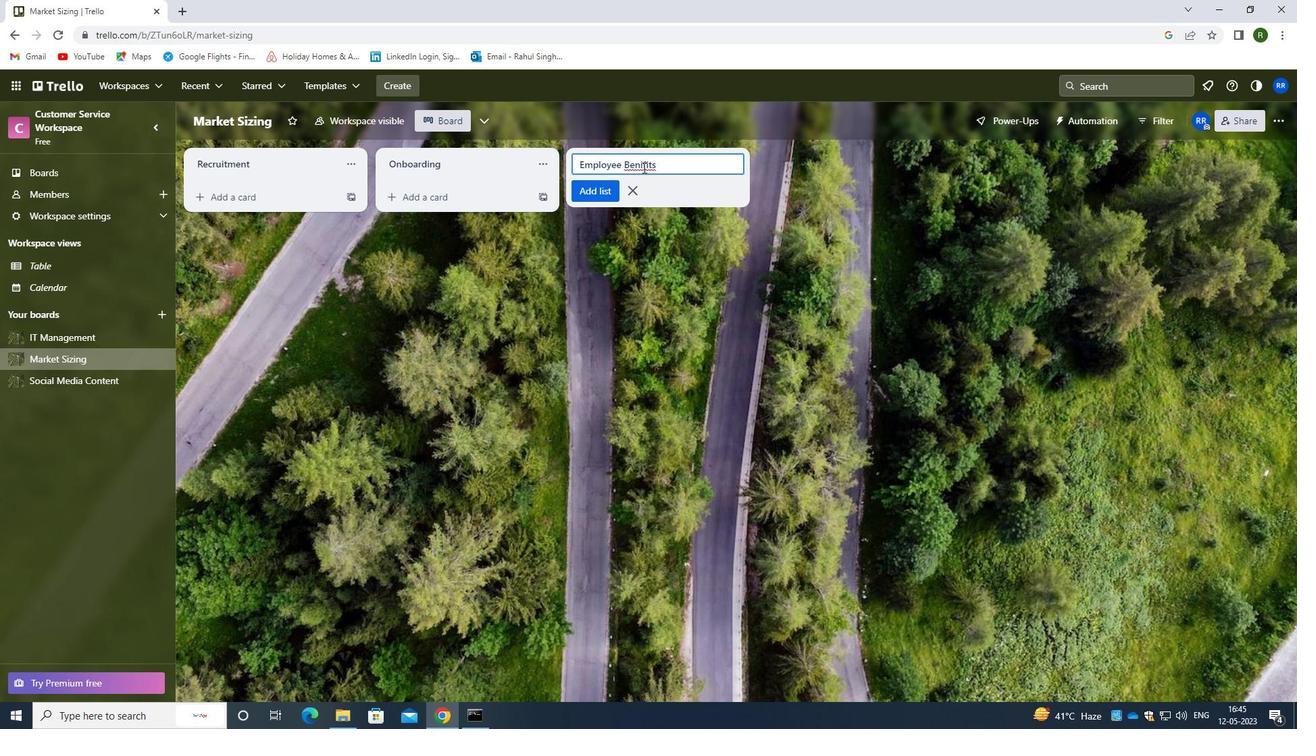 
Action: Mouse pressed left at (643, 166)
Screenshot: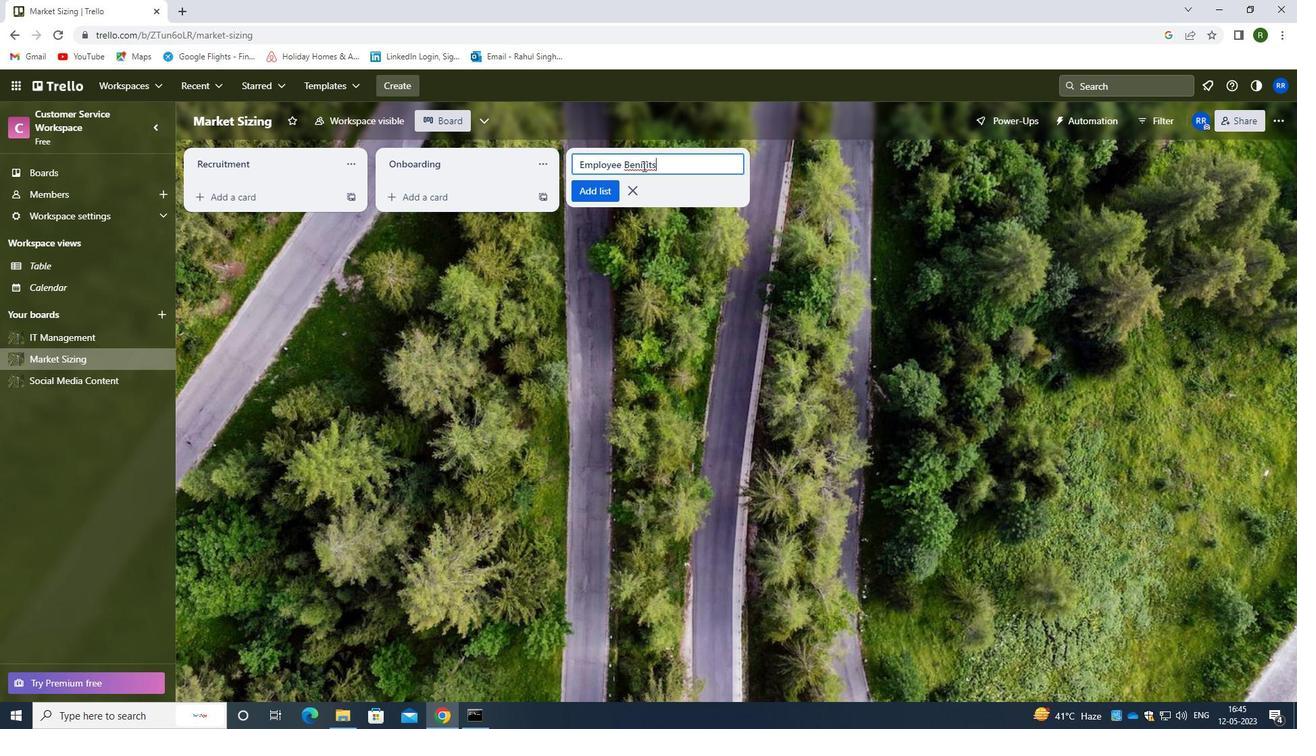 
Action: Mouse moved to (685, 168)
Screenshot: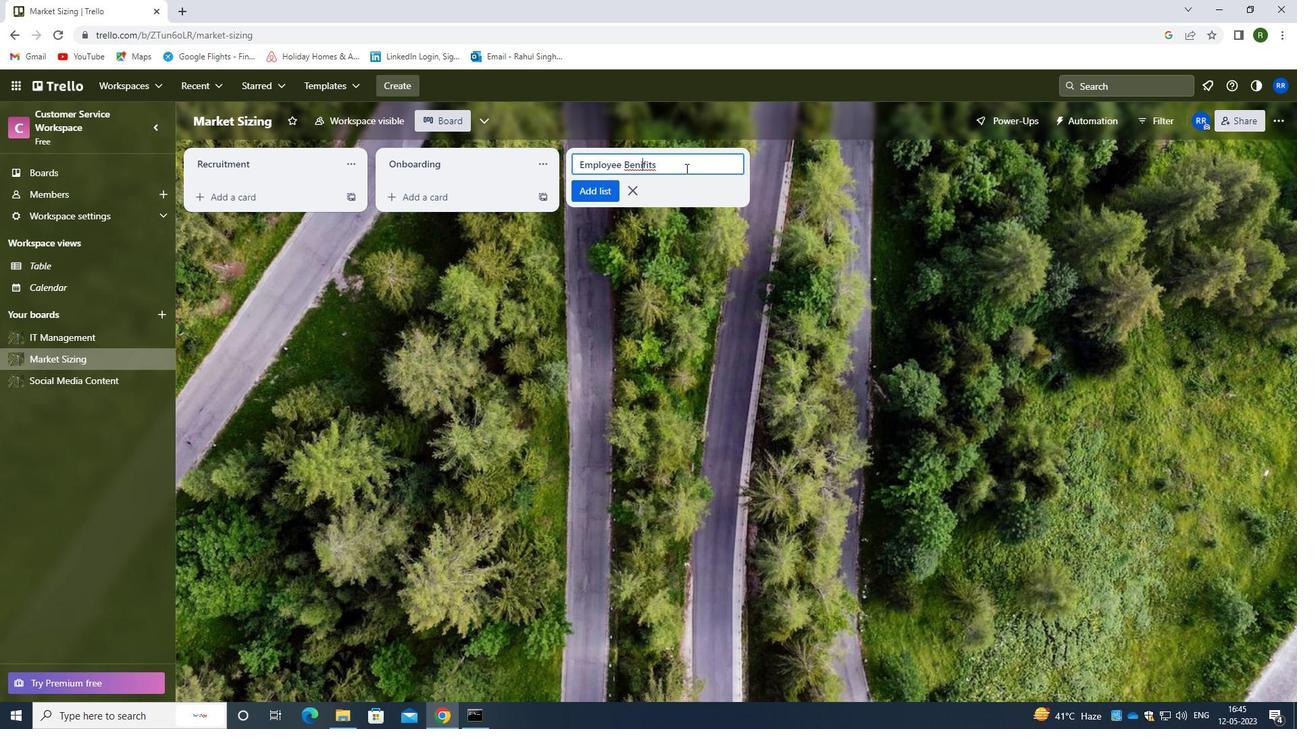 
Action: Key pressed <Key.backspace>e
Screenshot: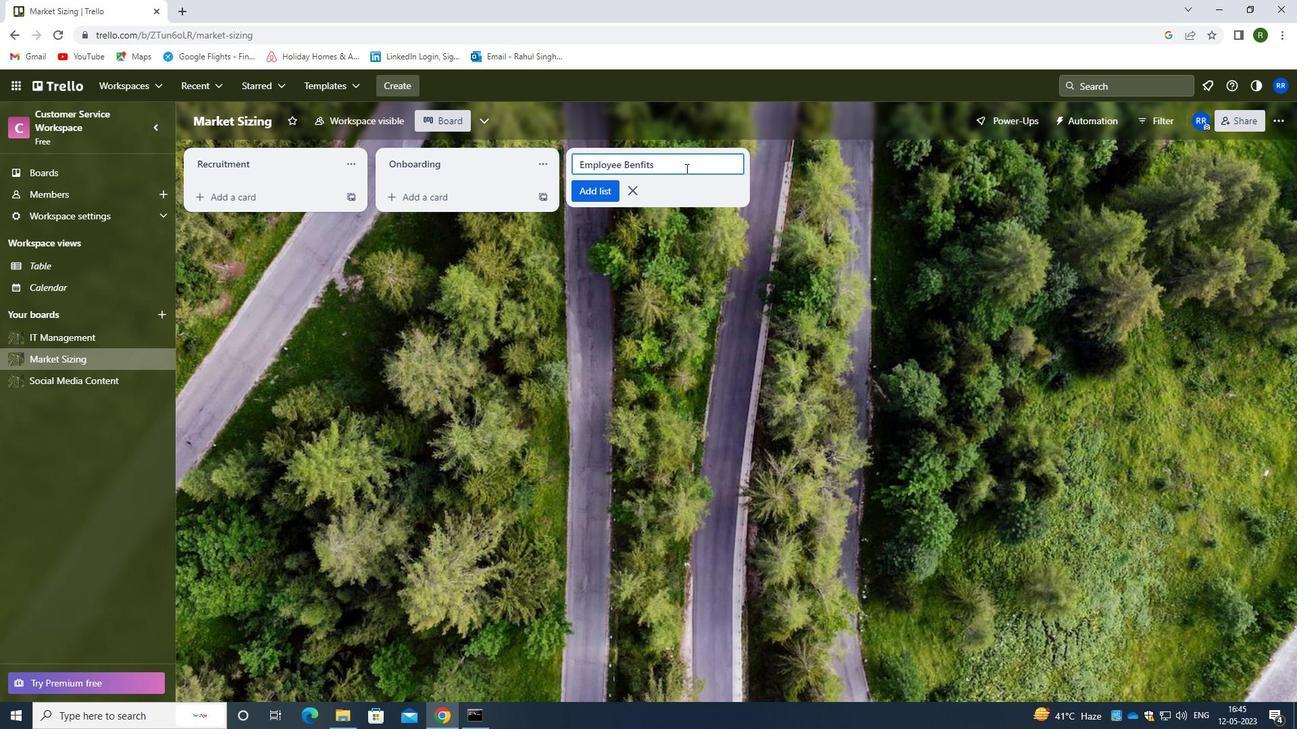 
Action: Mouse moved to (592, 192)
Screenshot: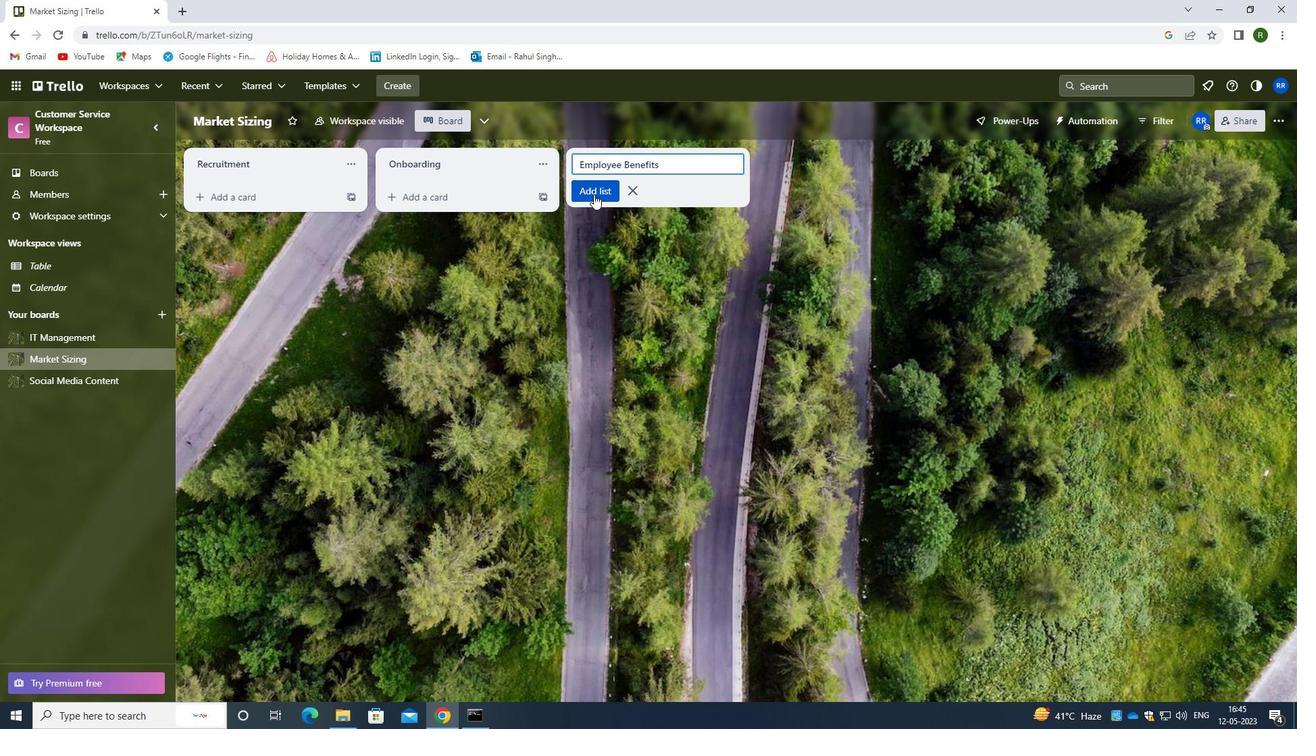 
Action: Mouse pressed left at (592, 192)
Screenshot: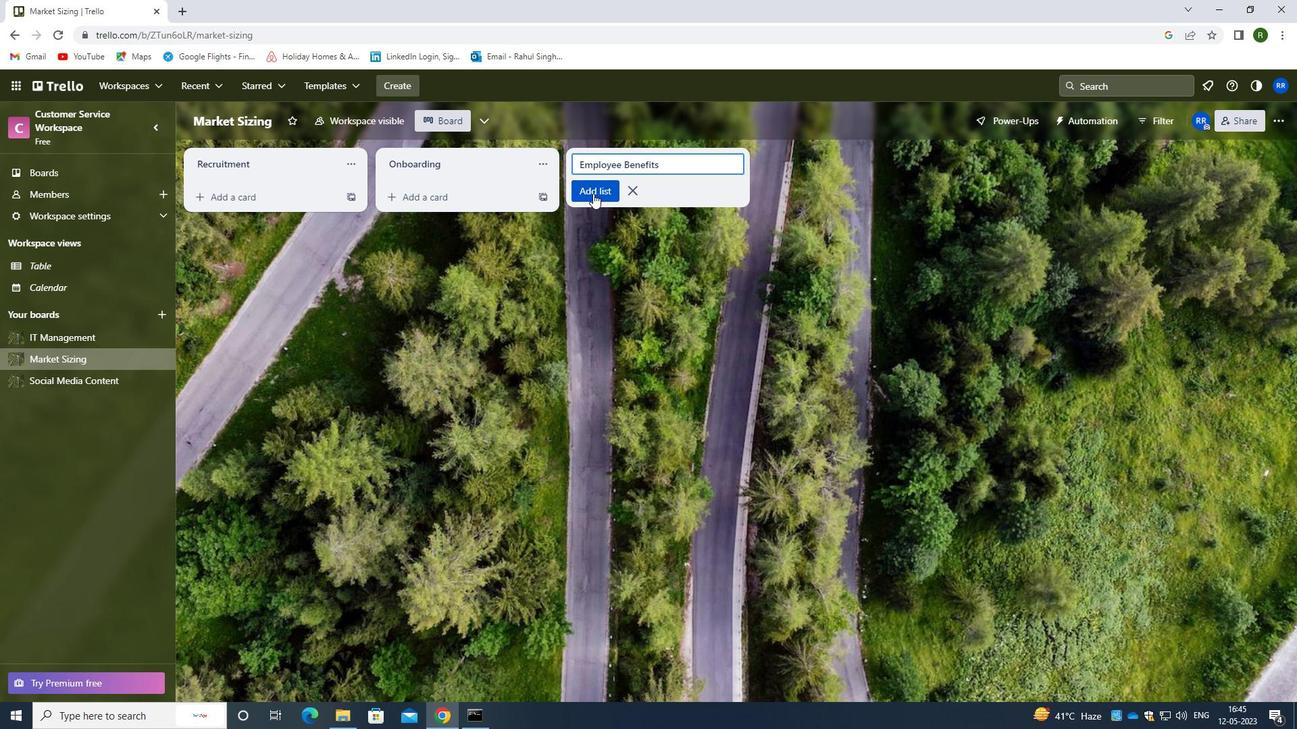 
Action: Mouse moved to (803, 268)
Screenshot: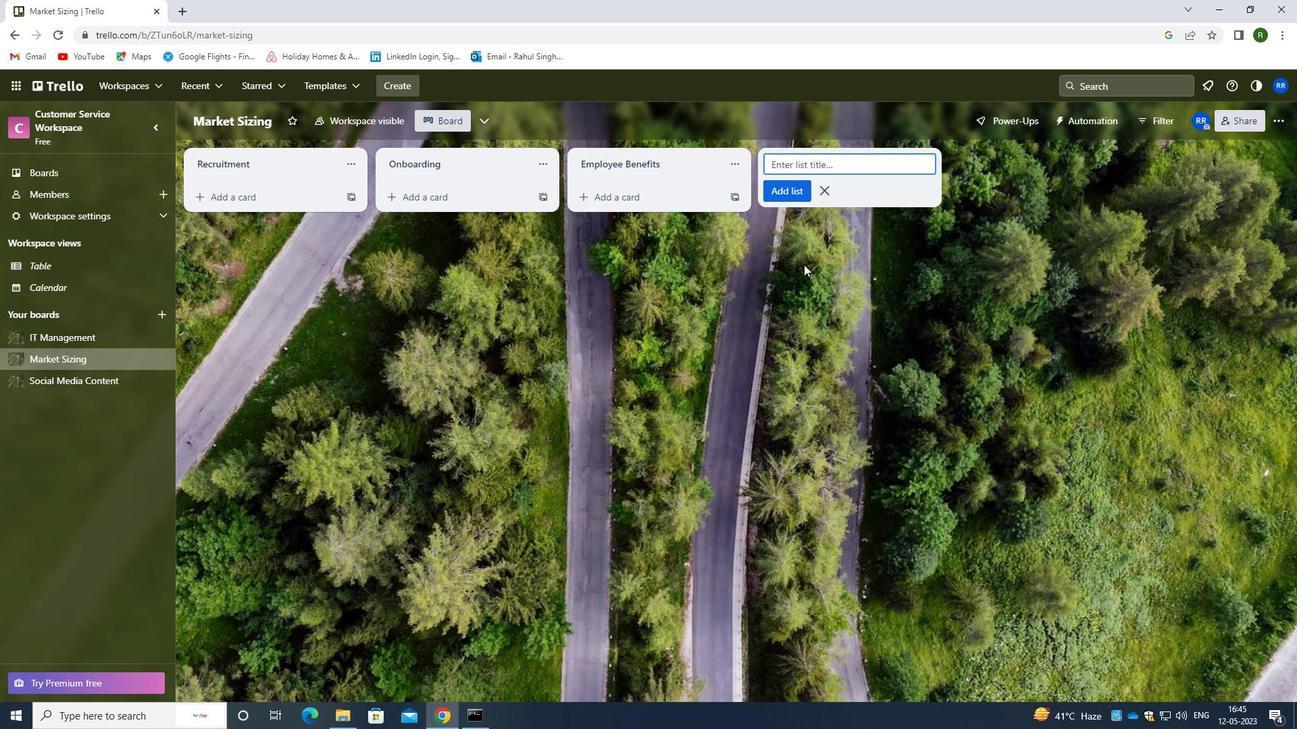 
Action: Mouse pressed left at (803, 268)
Screenshot: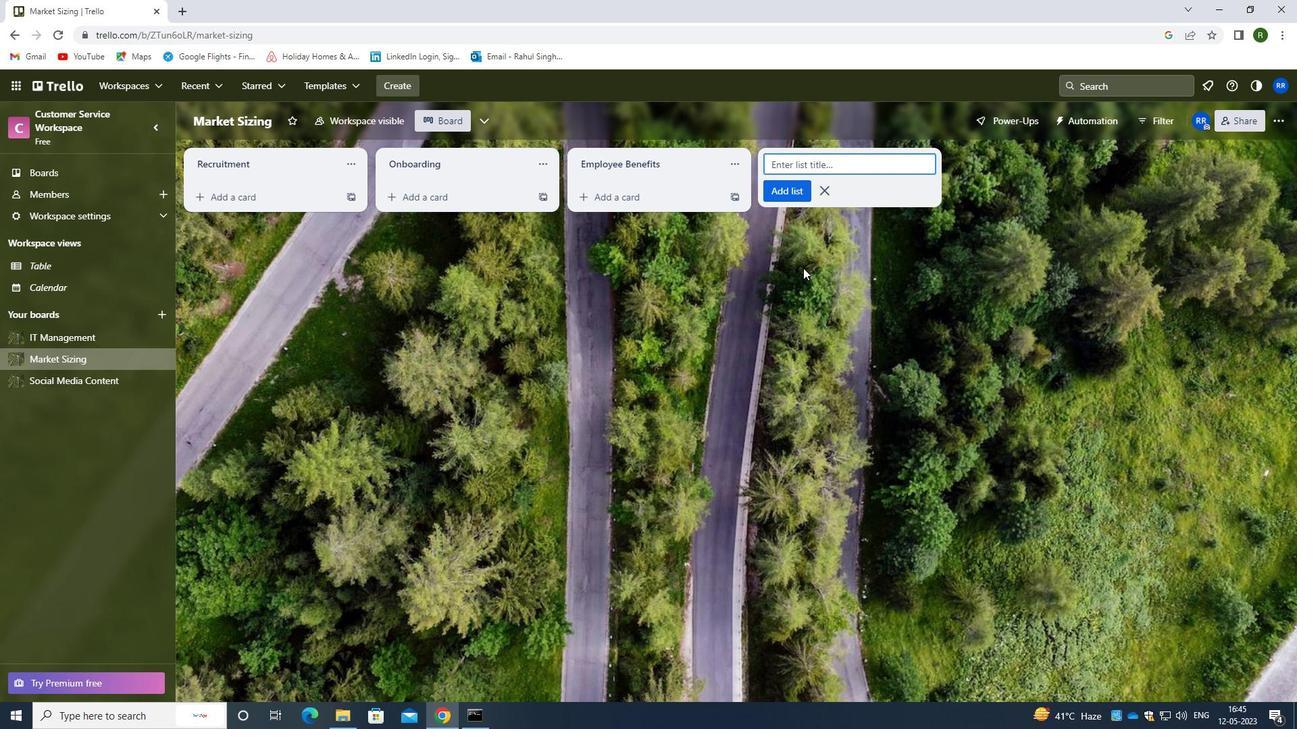 
Action: Mouse moved to (804, 270)
Screenshot: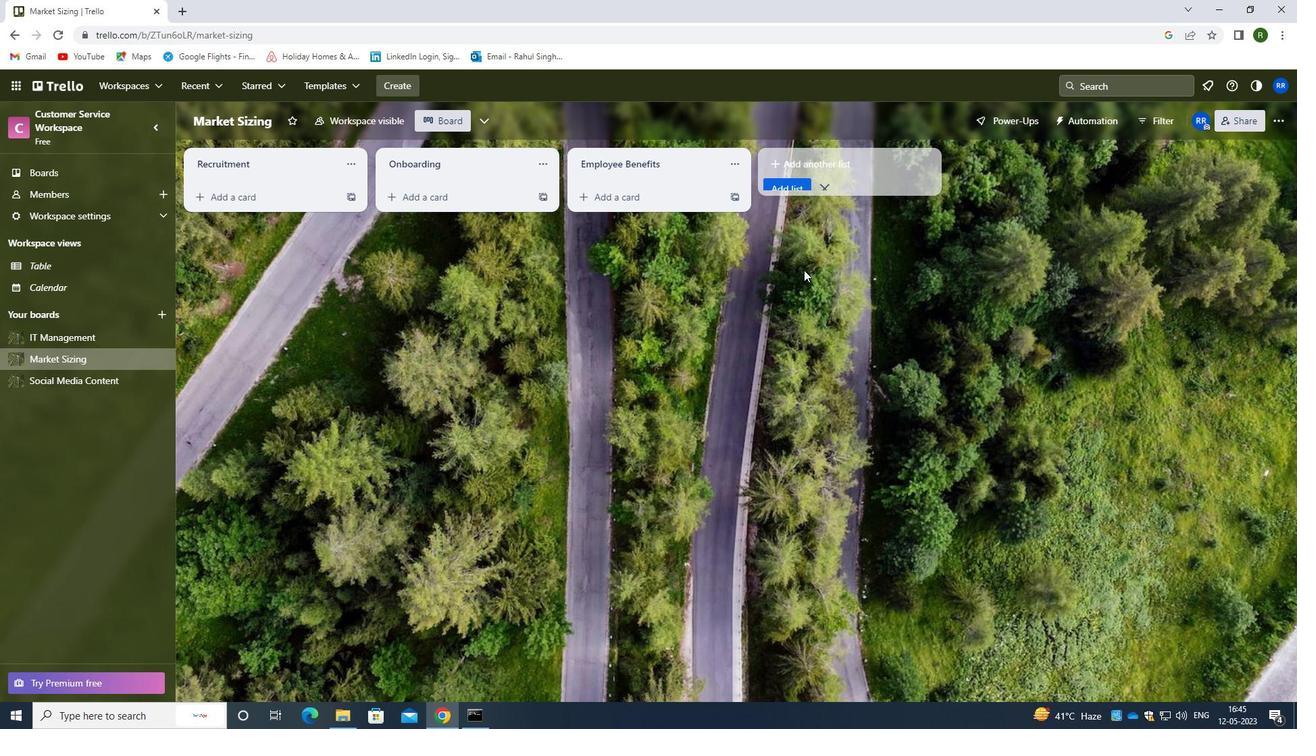 
